 Task: Search one way flight ticket for 5 adults, 1 child, 2 infants in seat and 1 infant on lap in business from Lawton: Lawton-fort Sill Regional Airport to Jackson: Jackson Hole Airport on 5-2-2023. Choice of flights is Royal air maroc. Number of bags: 1 carry on bag. Price is upto 86000. Outbound departure time preference is 10:45.
Action: Mouse moved to (376, 323)
Screenshot: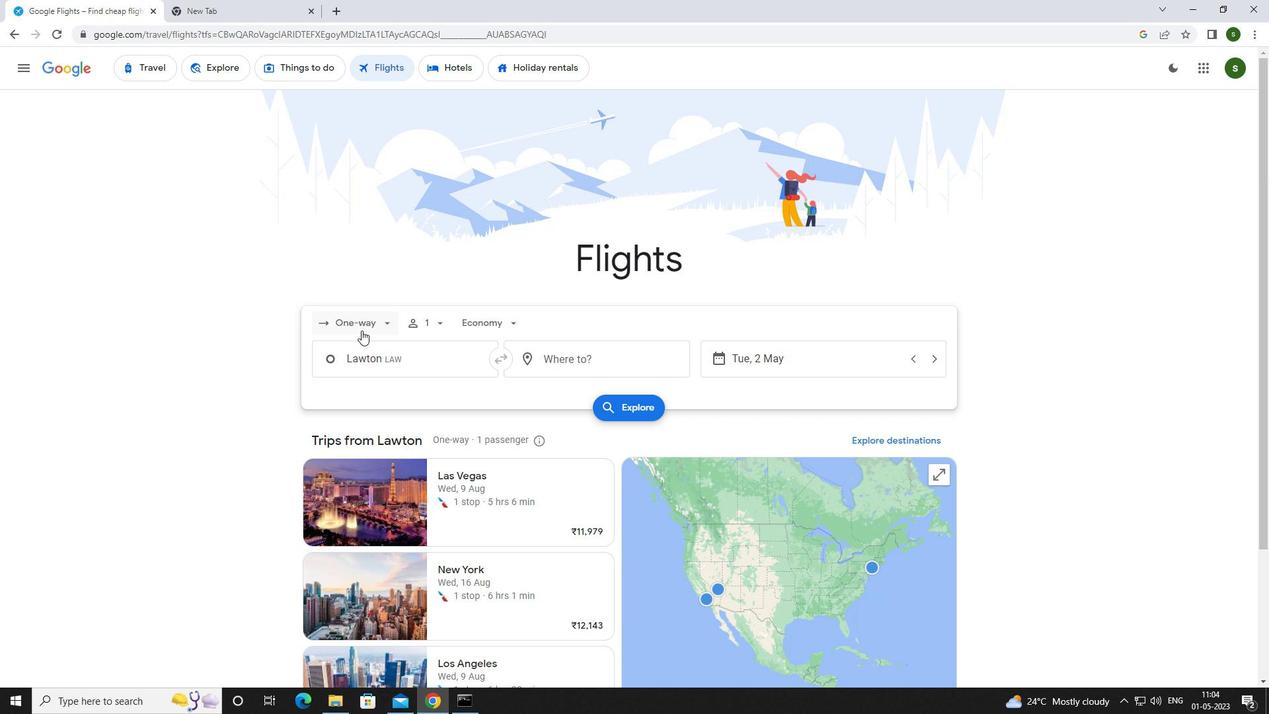 
Action: Mouse pressed left at (376, 323)
Screenshot: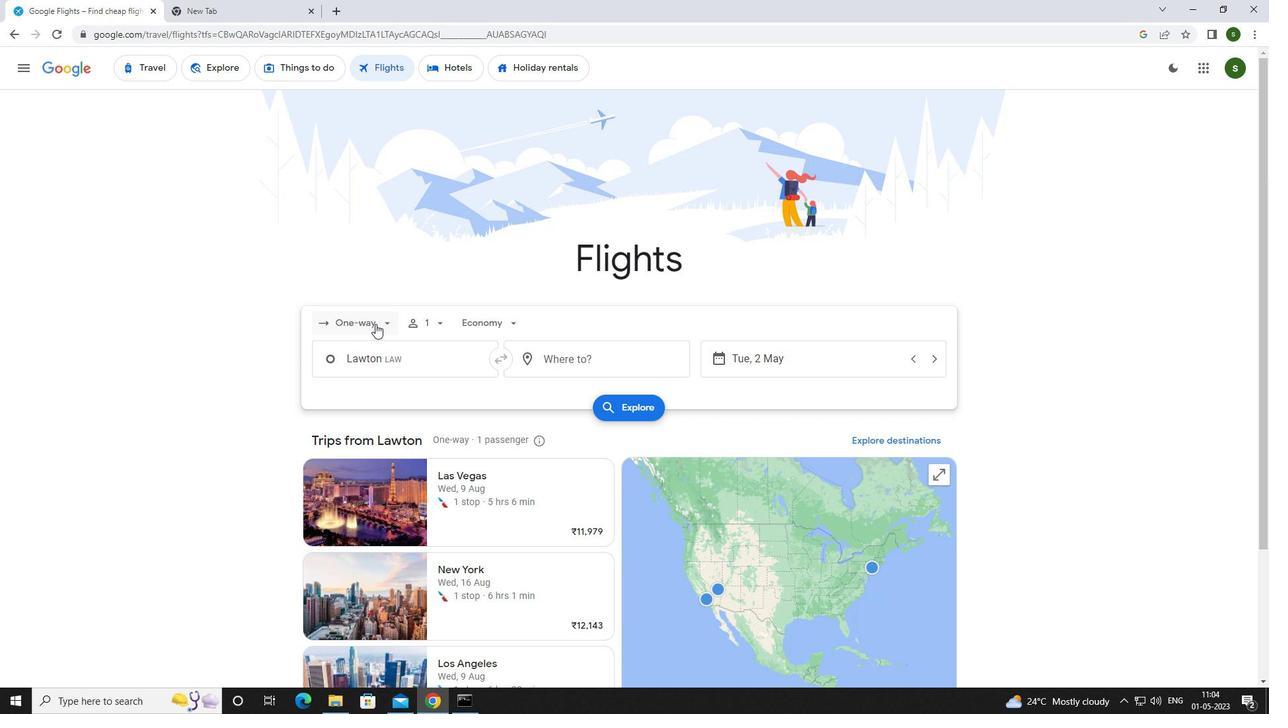 
Action: Mouse moved to (376, 384)
Screenshot: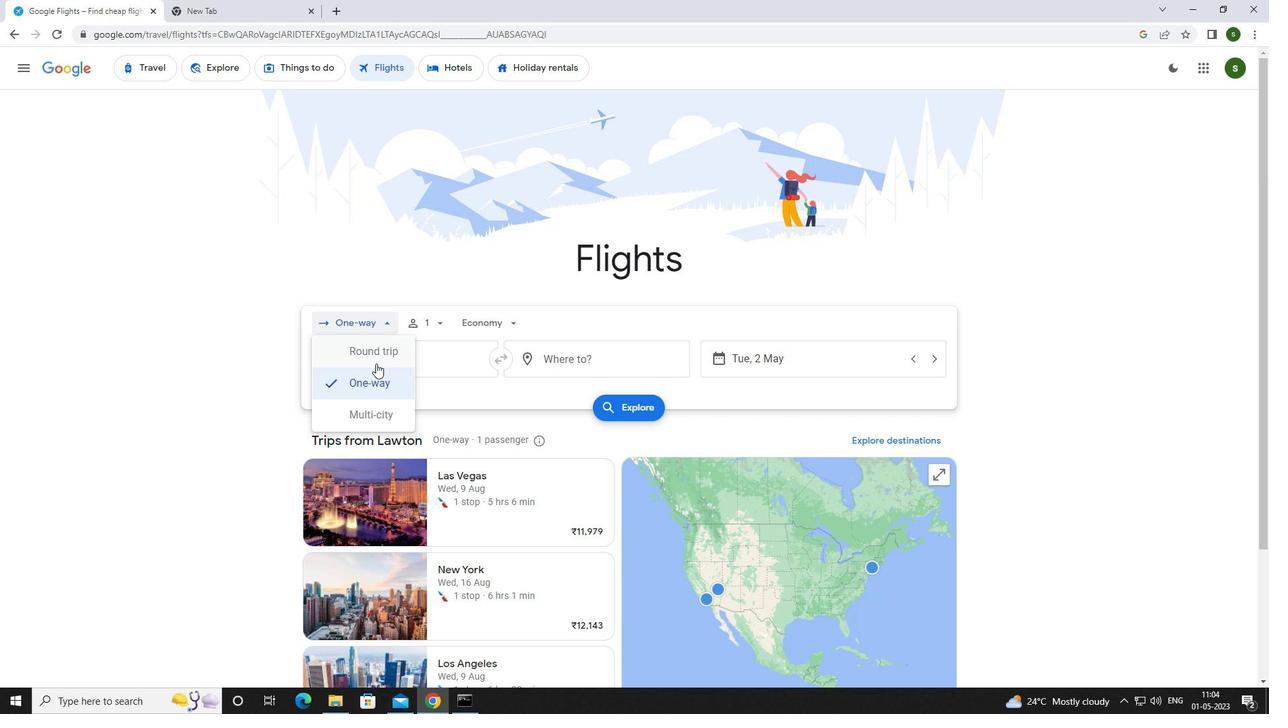 
Action: Mouse pressed left at (376, 384)
Screenshot: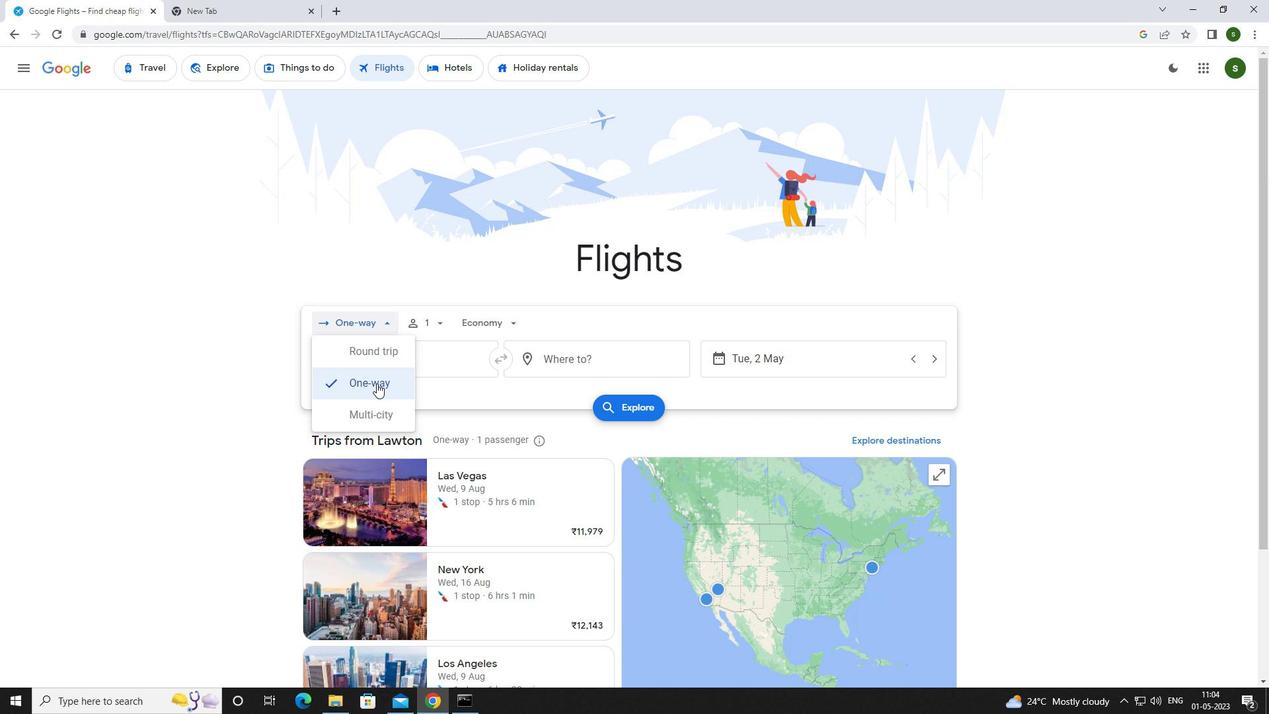 
Action: Mouse moved to (439, 326)
Screenshot: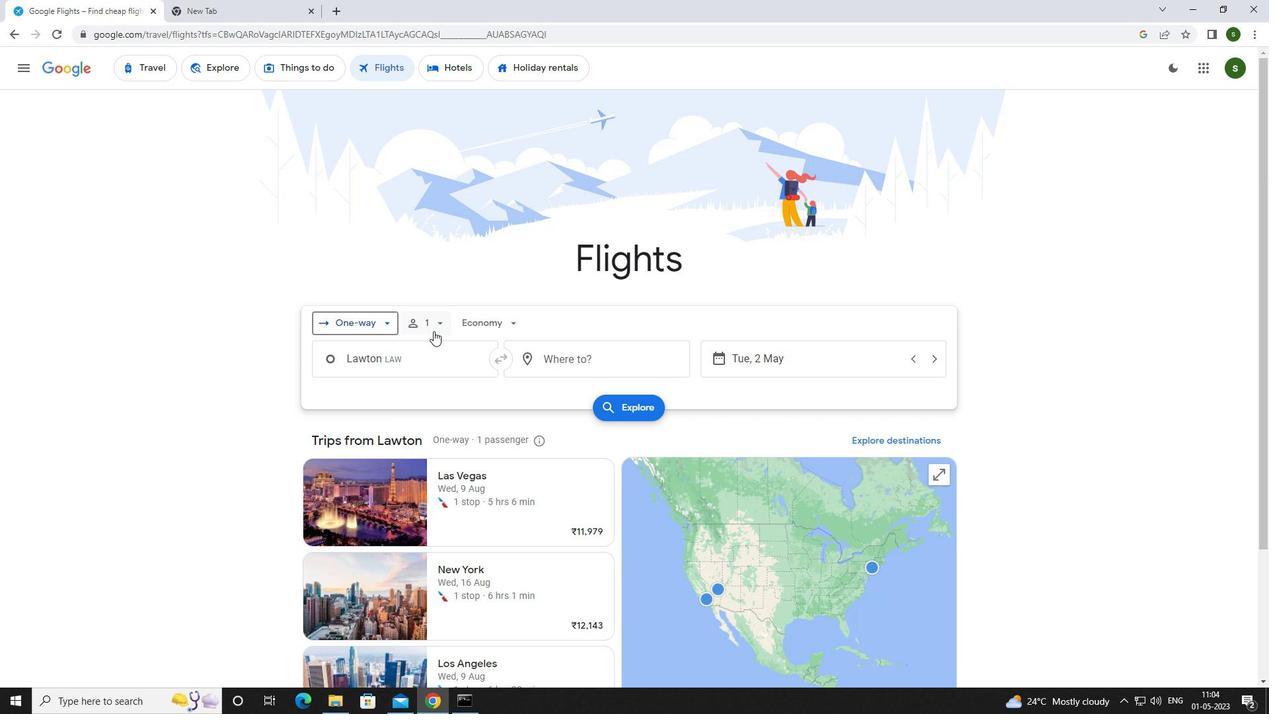 
Action: Mouse pressed left at (439, 326)
Screenshot: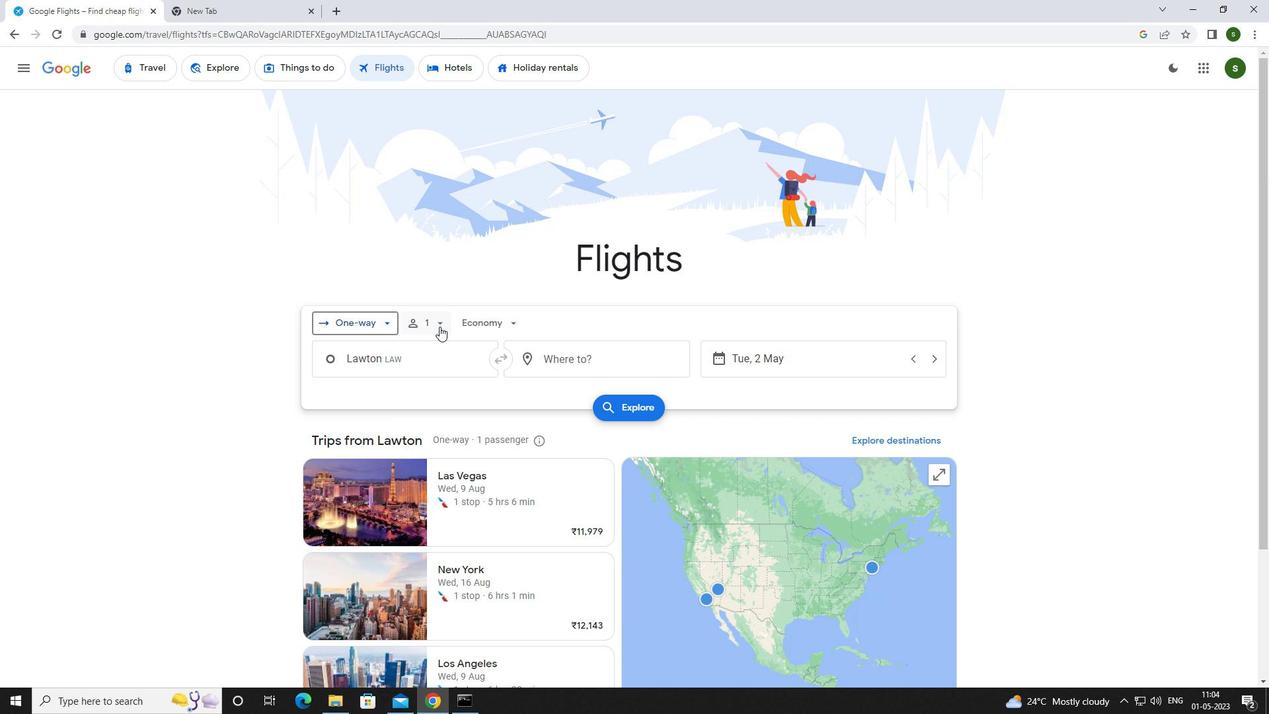 
Action: Mouse moved to (542, 351)
Screenshot: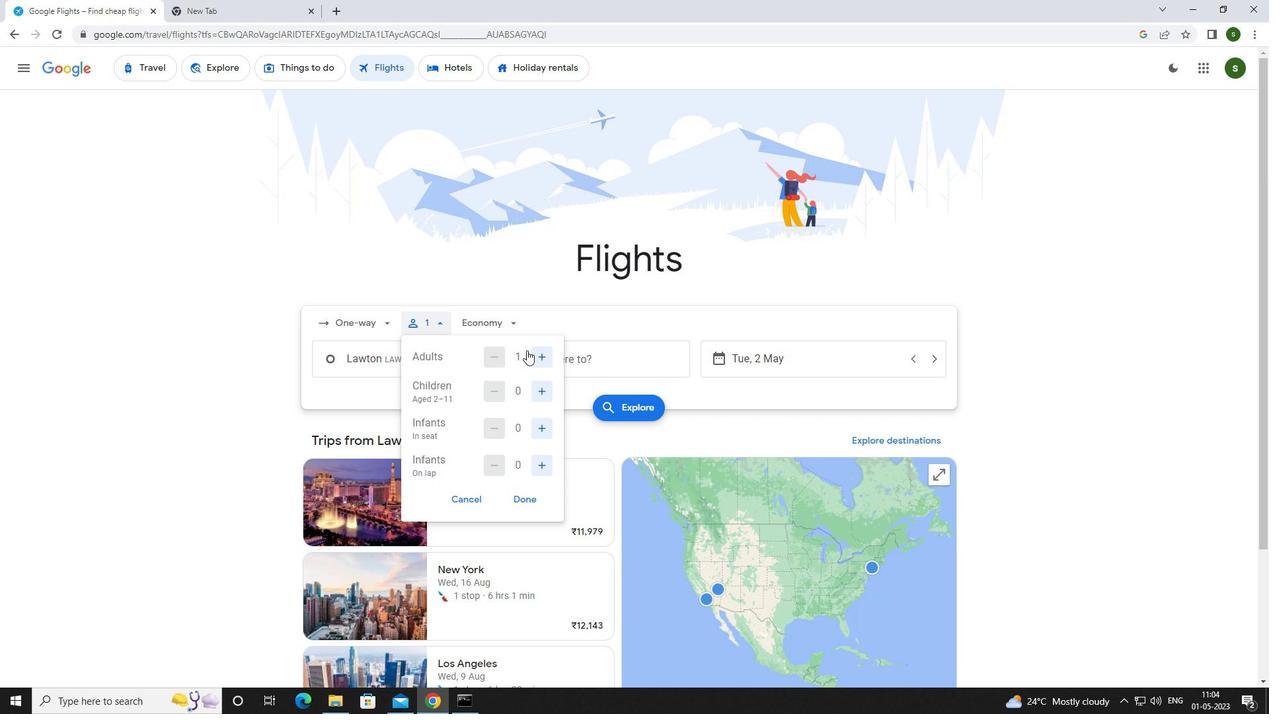 
Action: Mouse pressed left at (542, 351)
Screenshot: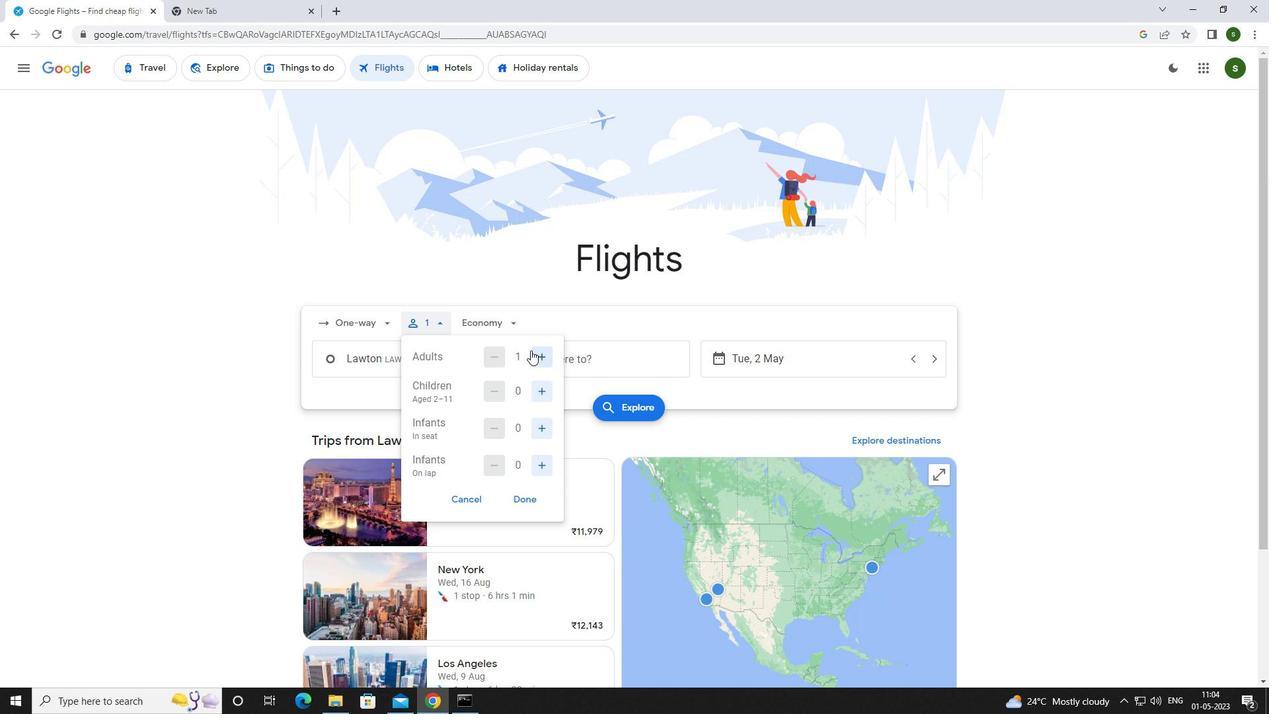 
Action: Mouse pressed left at (542, 351)
Screenshot: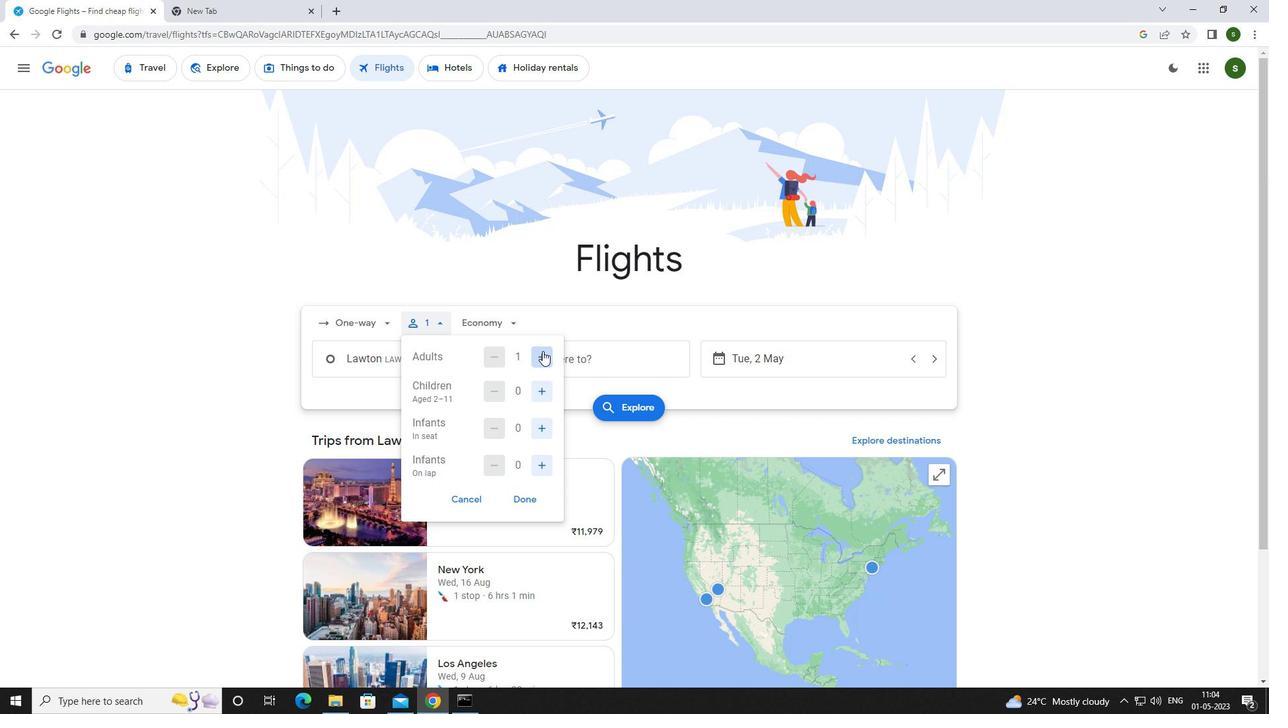 
Action: Mouse pressed left at (542, 351)
Screenshot: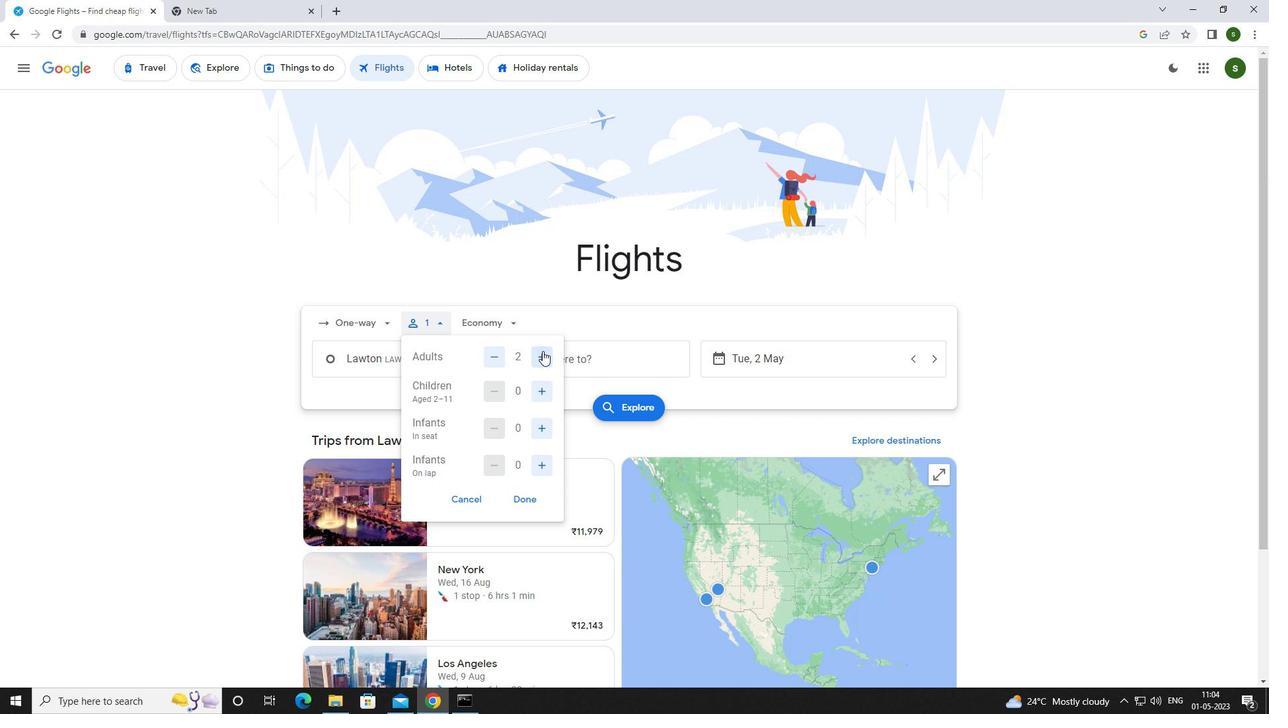 
Action: Mouse pressed left at (542, 351)
Screenshot: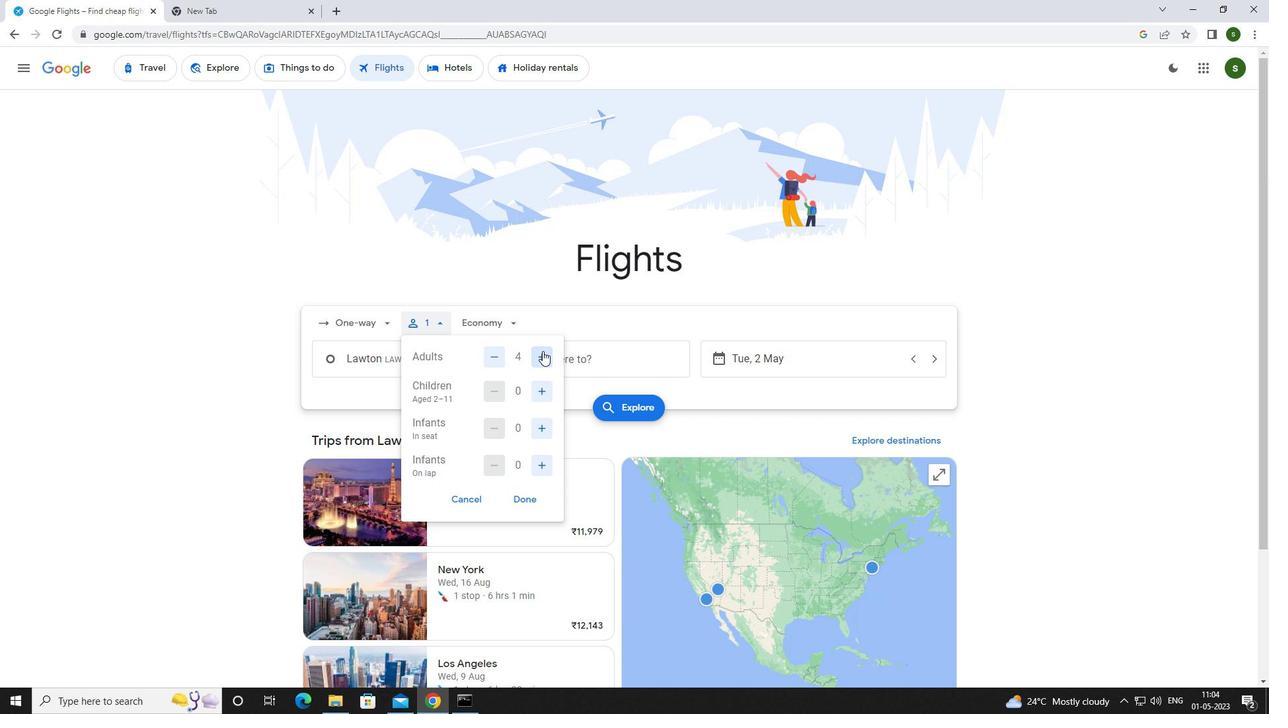 
Action: Mouse moved to (541, 387)
Screenshot: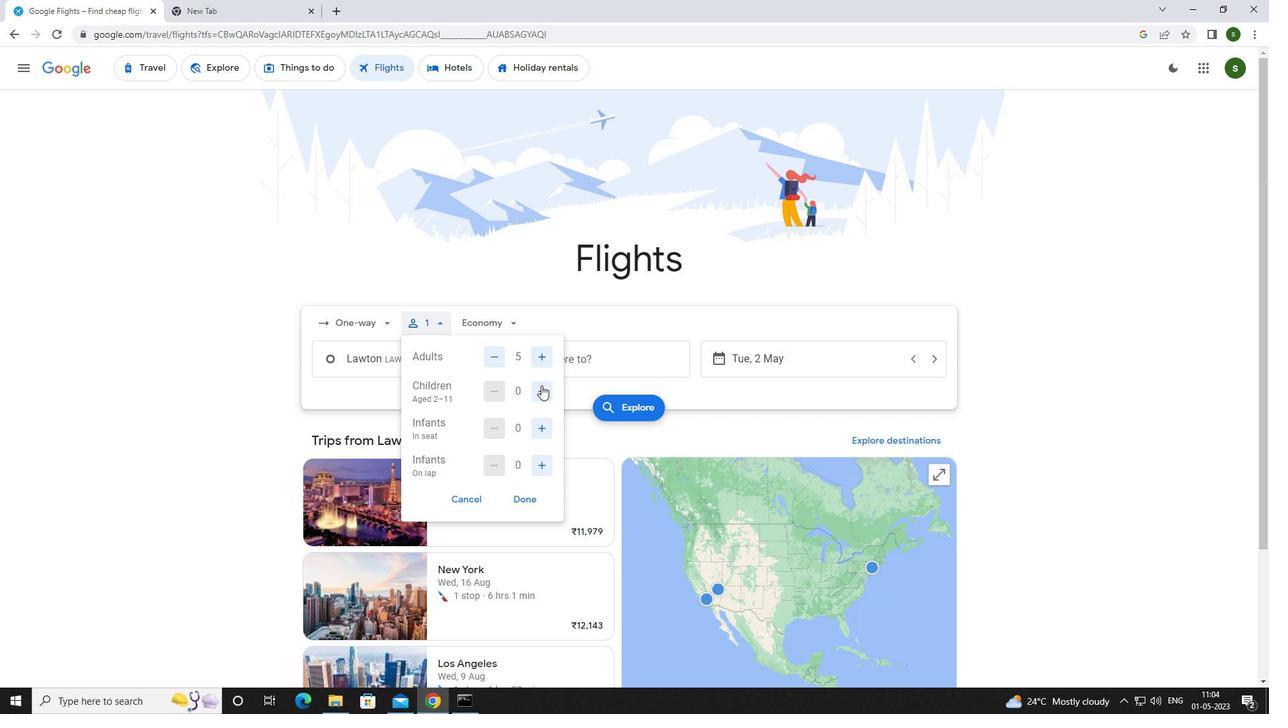 
Action: Mouse pressed left at (541, 387)
Screenshot: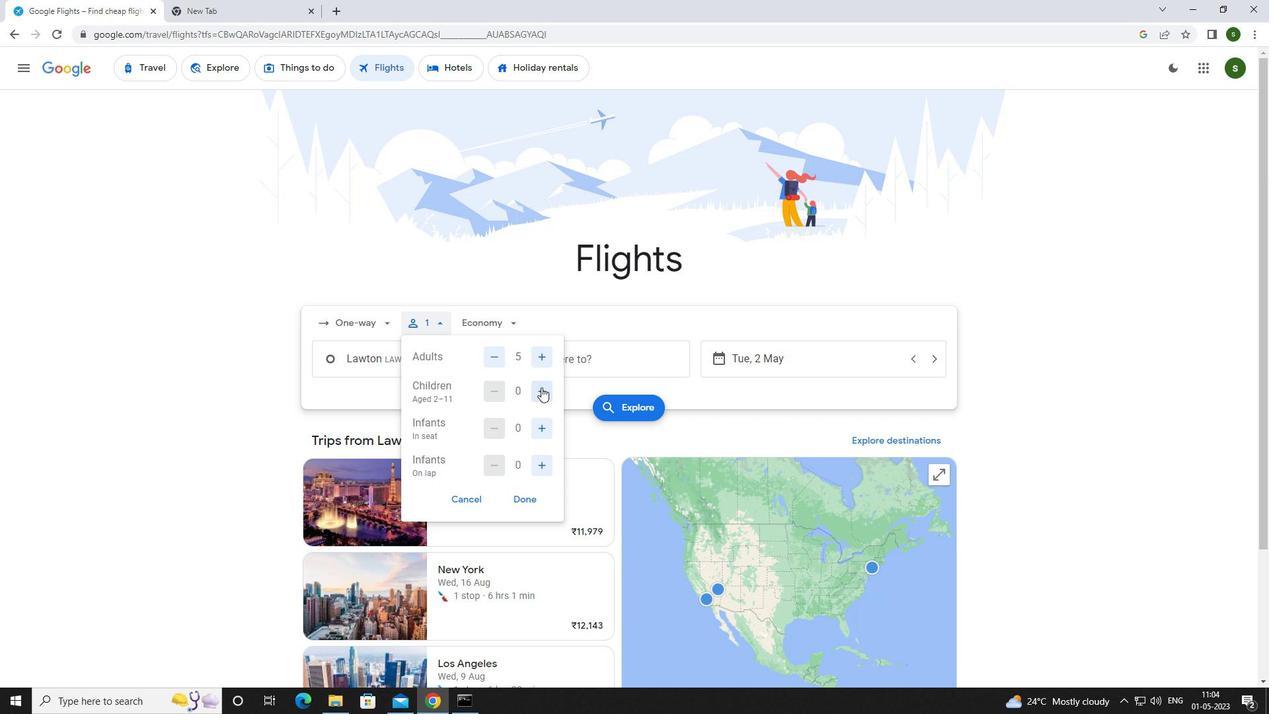 
Action: Mouse moved to (538, 433)
Screenshot: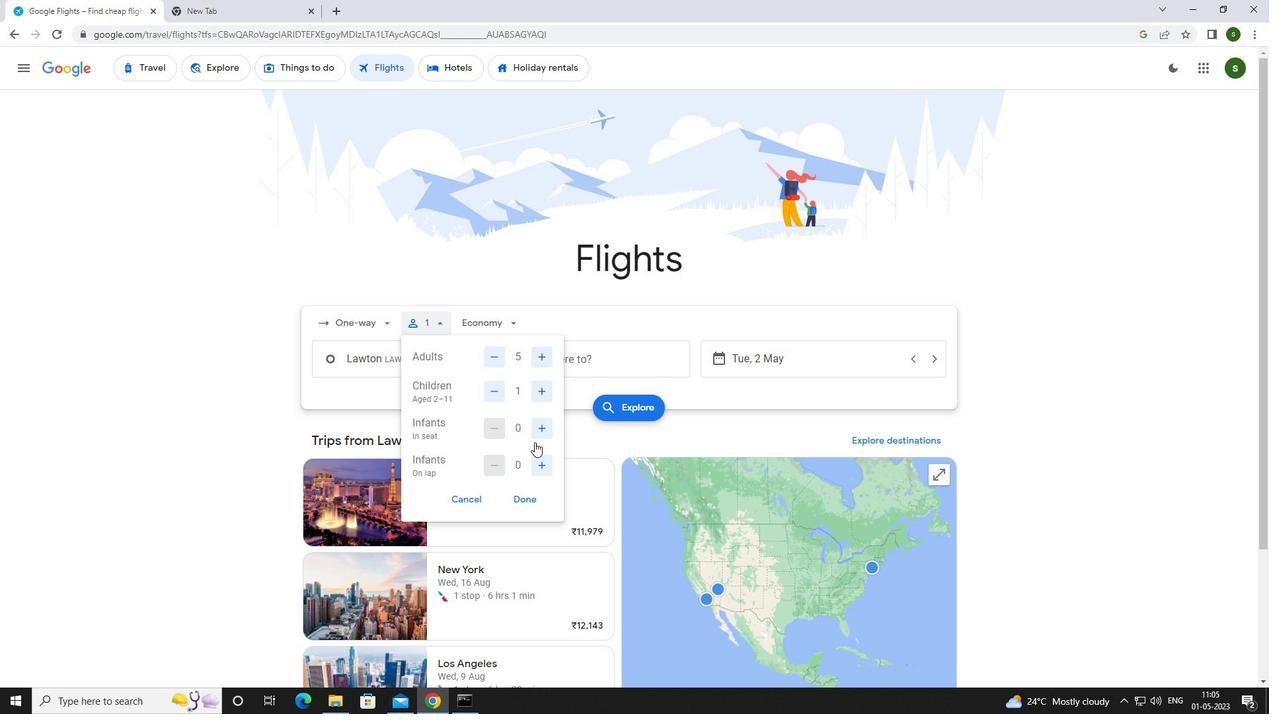 
Action: Mouse pressed left at (538, 433)
Screenshot: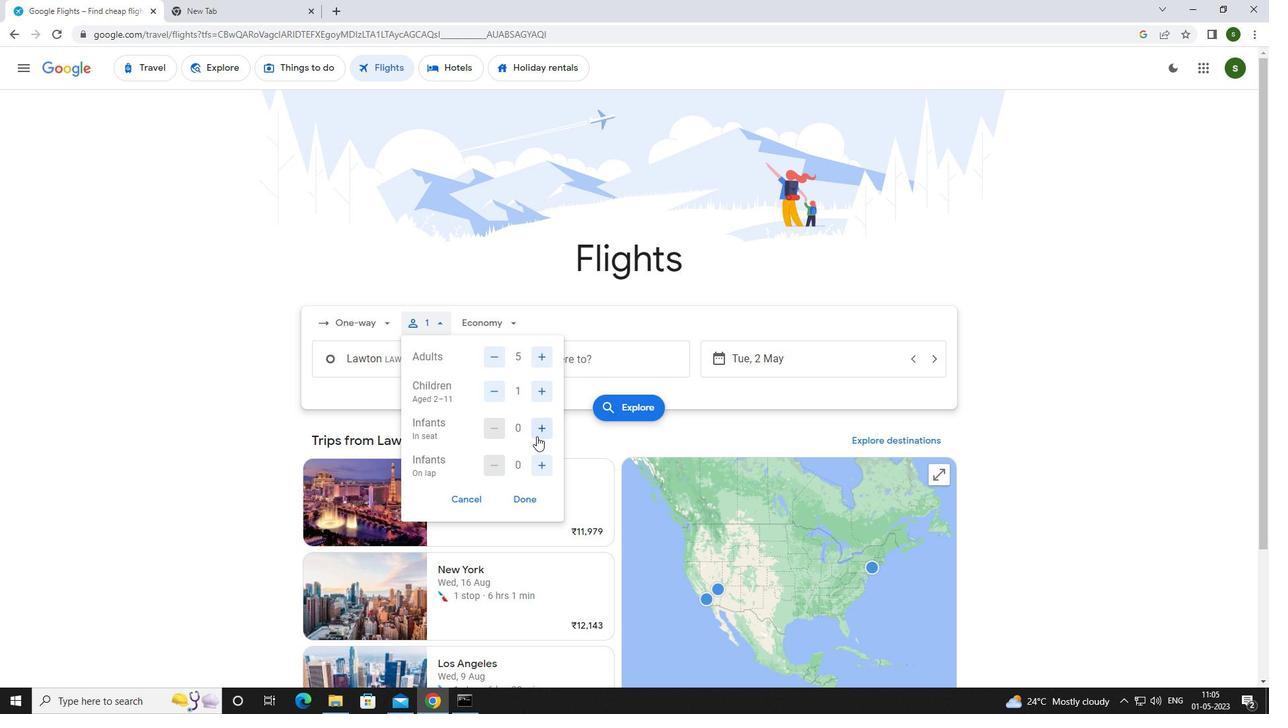 
Action: Mouse pressed left at (538, 433)
Screenshot: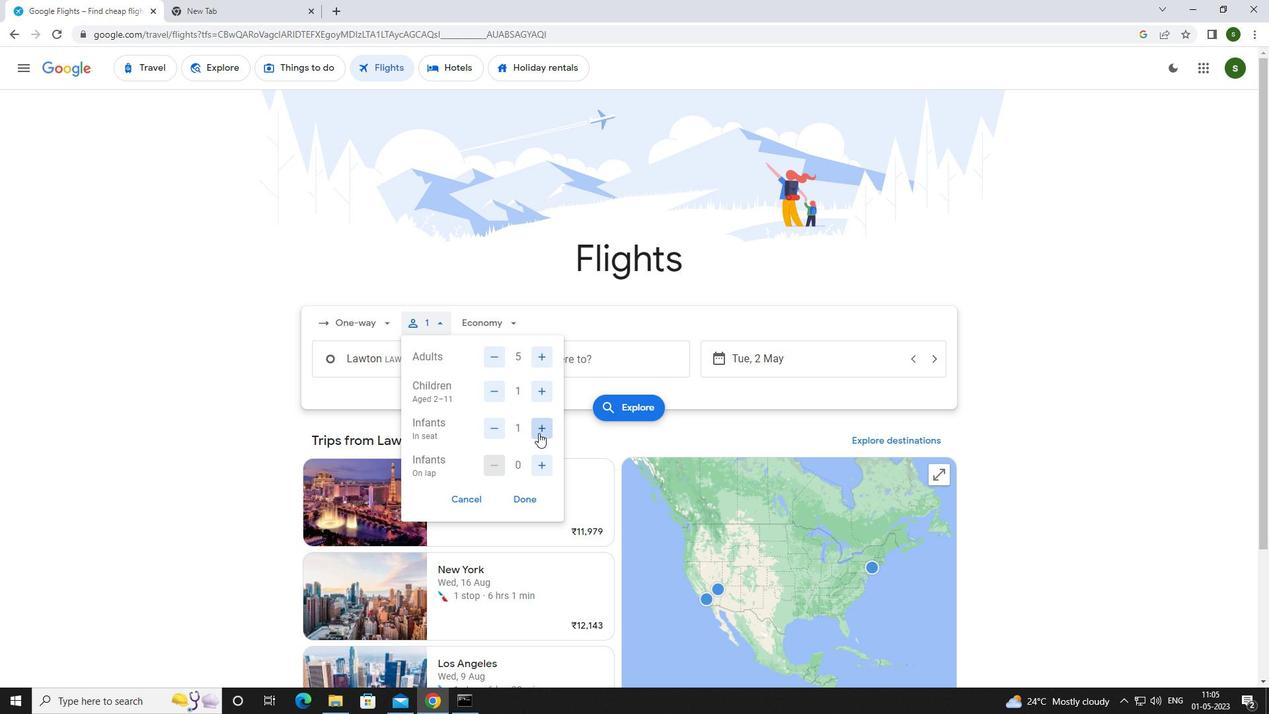 
Action: Mouse moved to (546, 470)
Screenshot: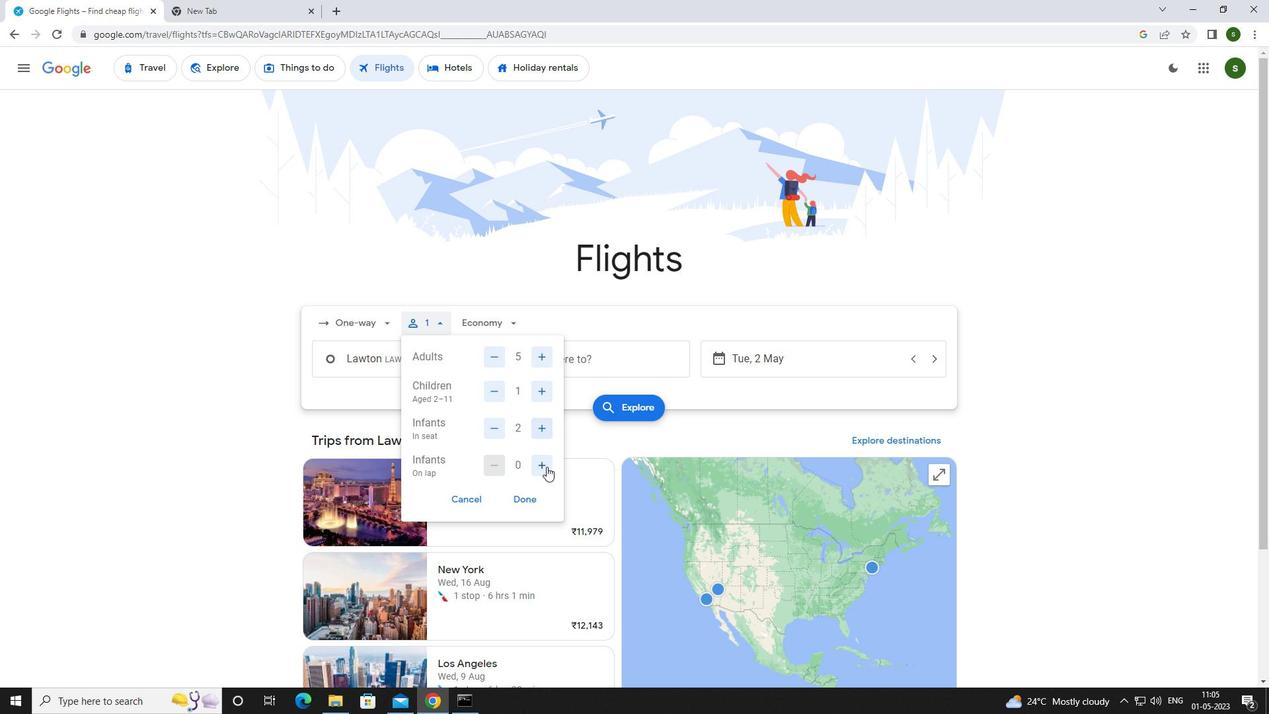 
Action: Mouse pressed left at (546, 470)
Screenshot: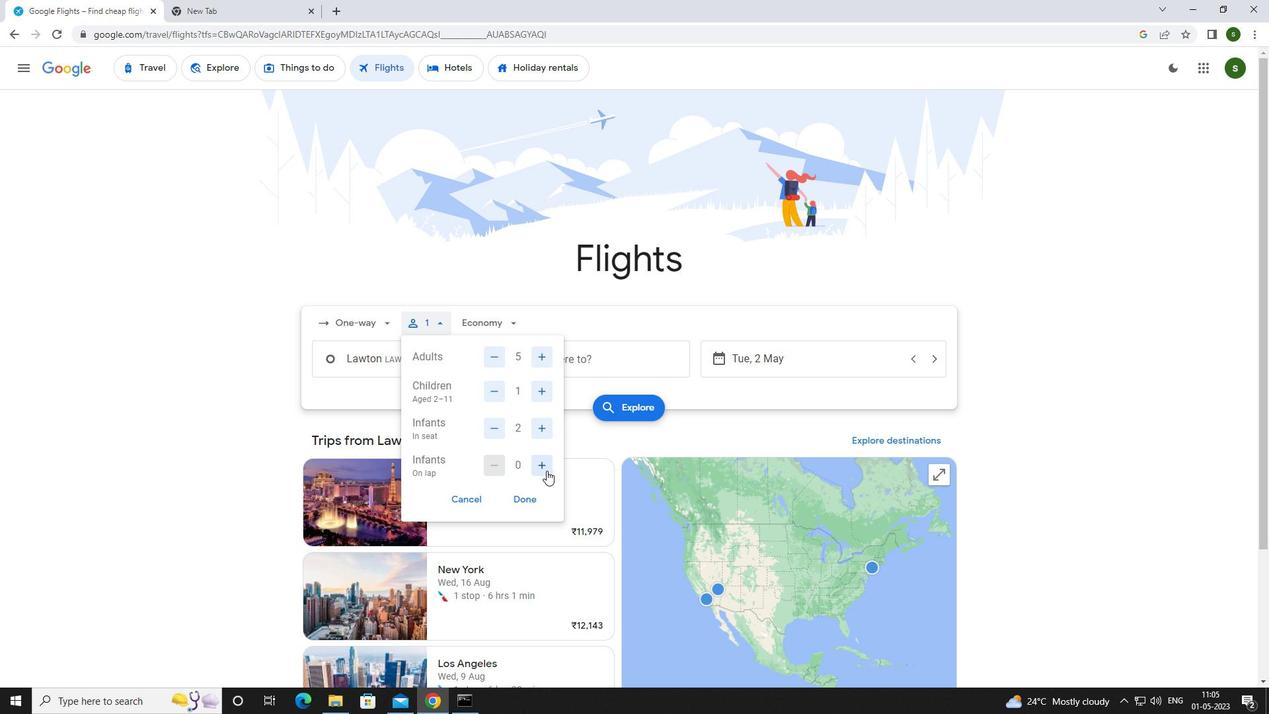 
Action: Mouse moved to (485, 322)
Screenshot: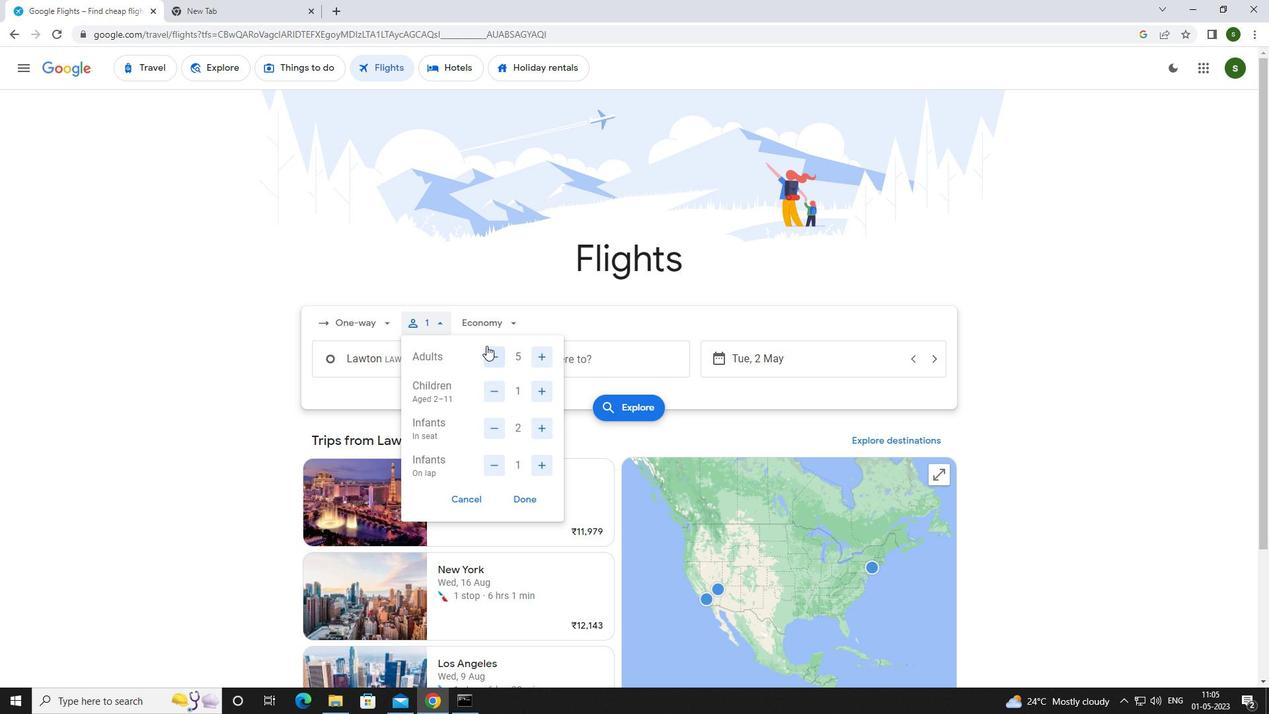 
Action: Mouse pressed left at (485, 322)
Screenshot: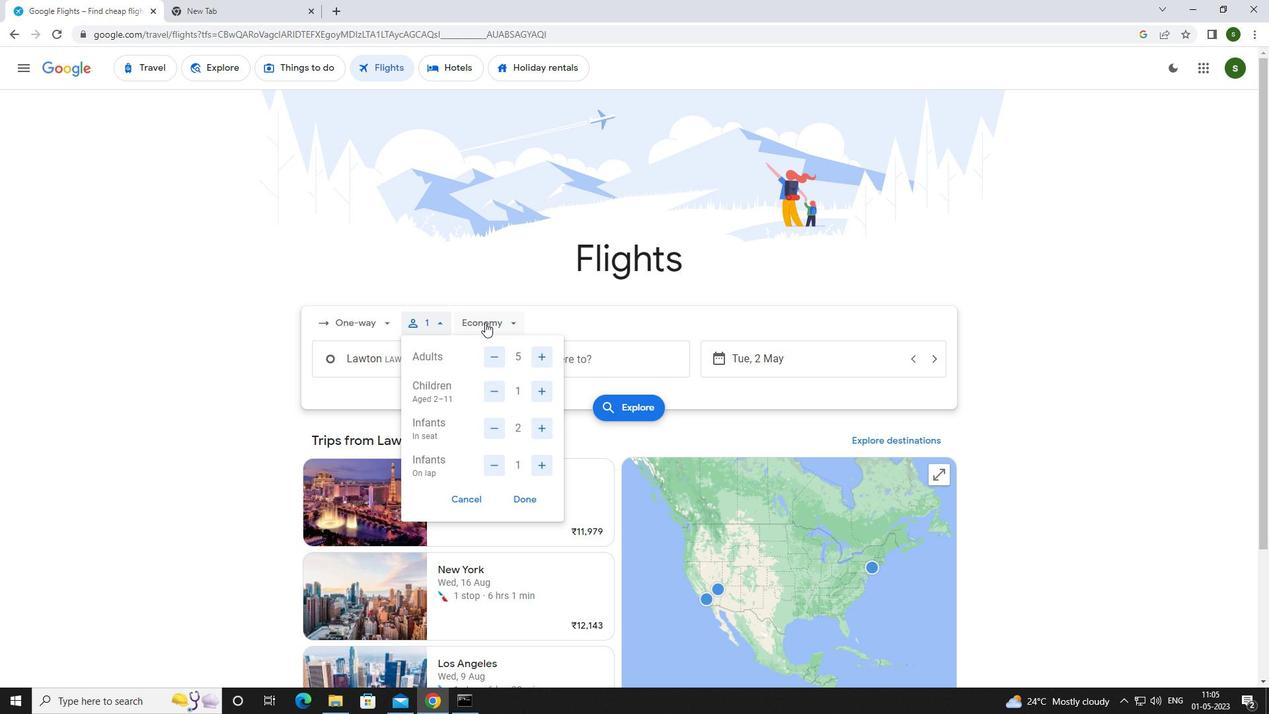
Action: Mouse moved to (515, 413)
Screenshot: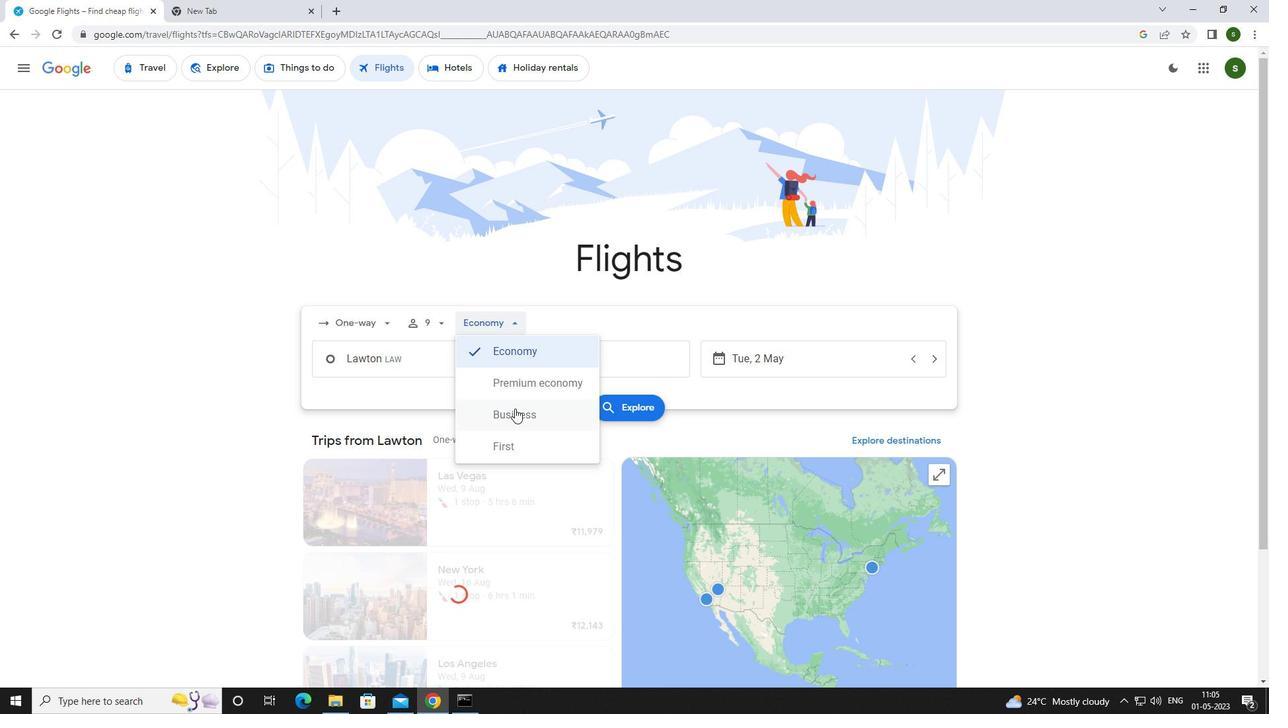 
Action: Mouse pressed left at (515, 413)
Screenshot: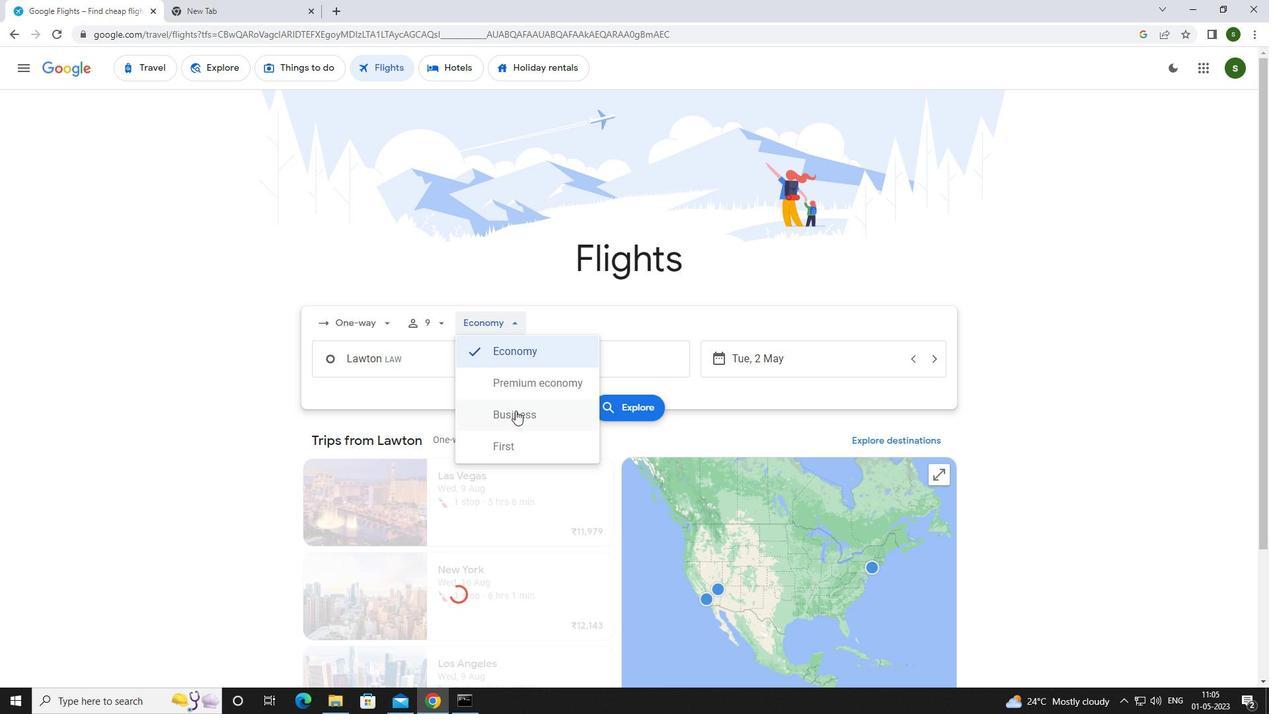 
Action: Mouse moved to (446, 365)
Screenshot: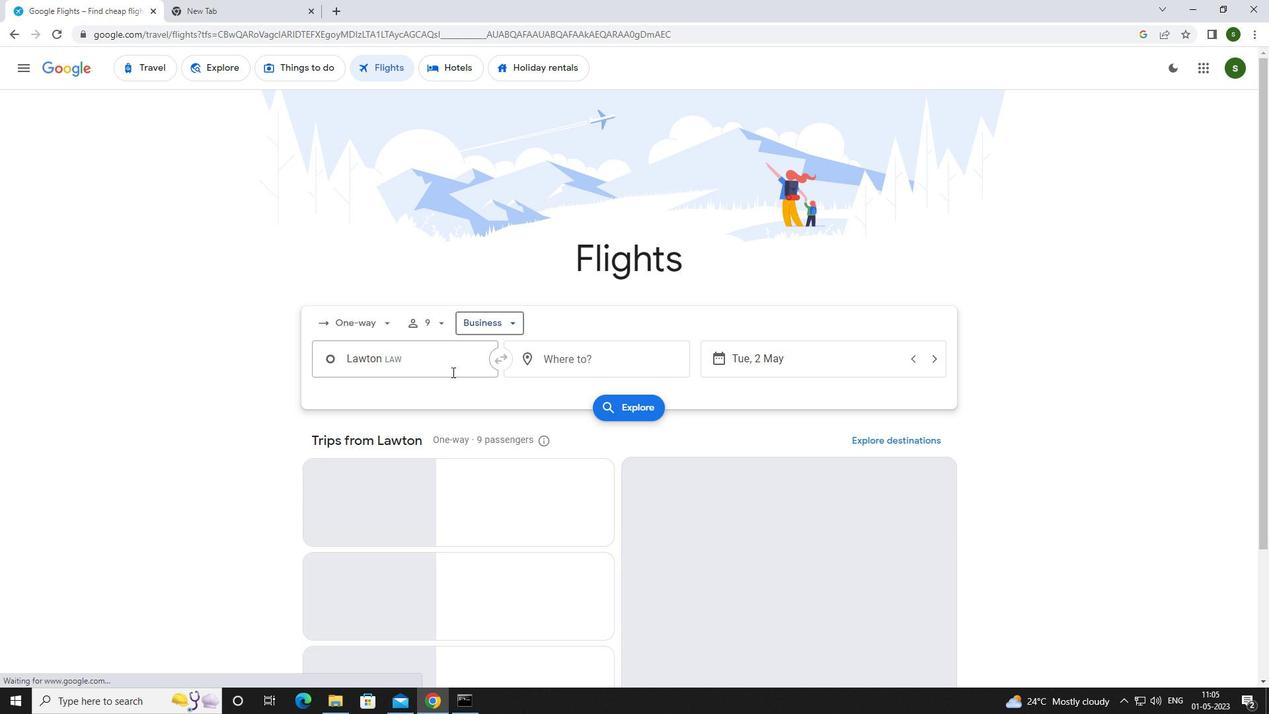 
Action: Mouse pressed left at (446, 365)
Screenshot: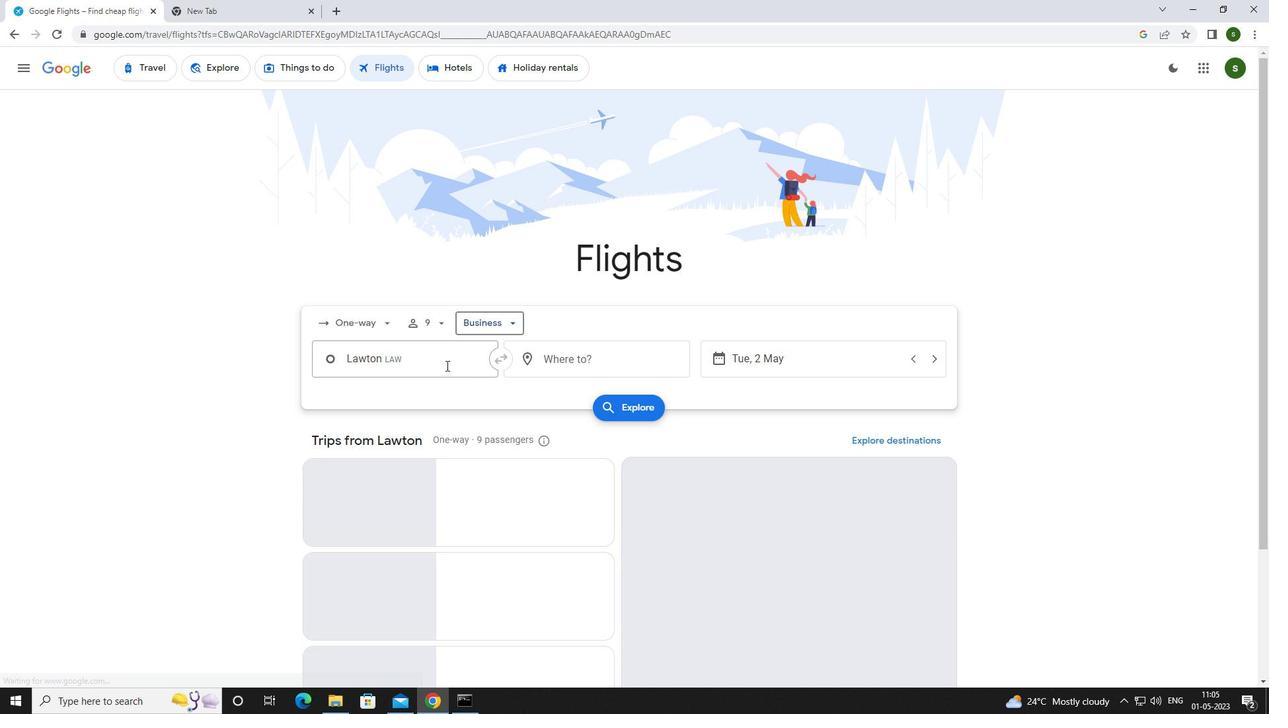 
Action: Mouse moved to (445, 365)
Screenshot: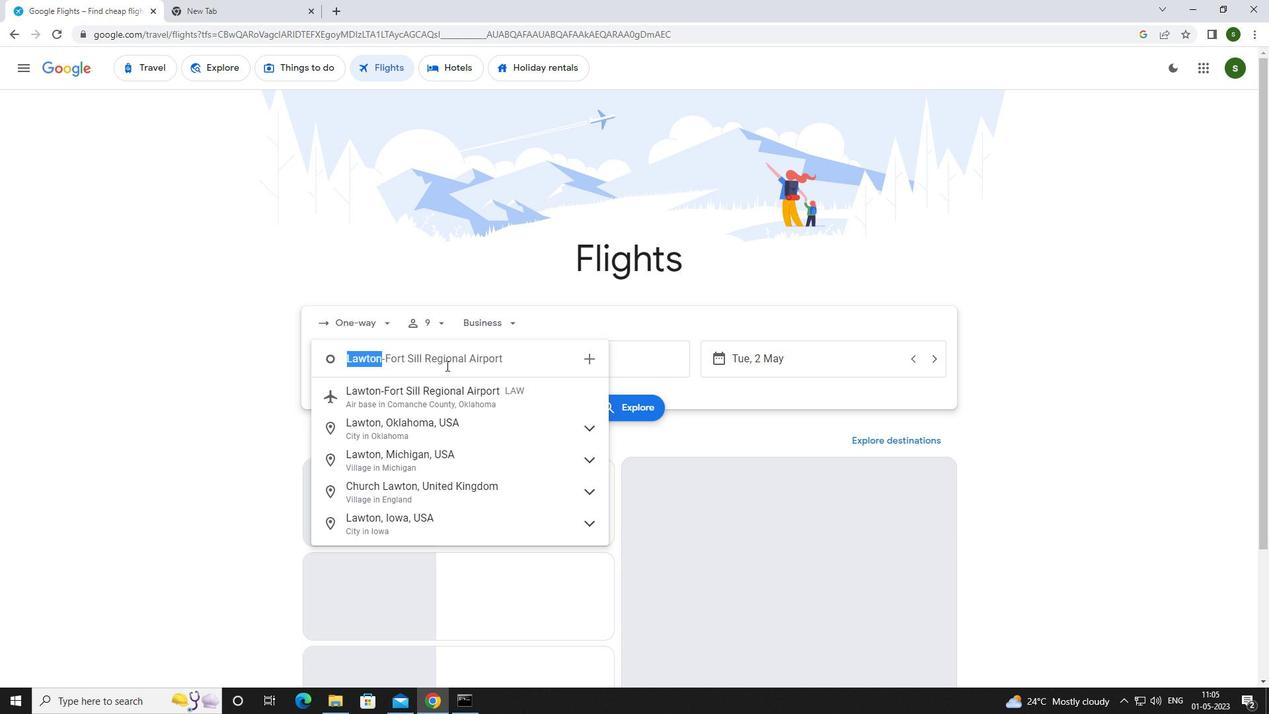 
Action: Key pressed k<Key.backspace>l<Key.caps_lock>awton
Screenshot: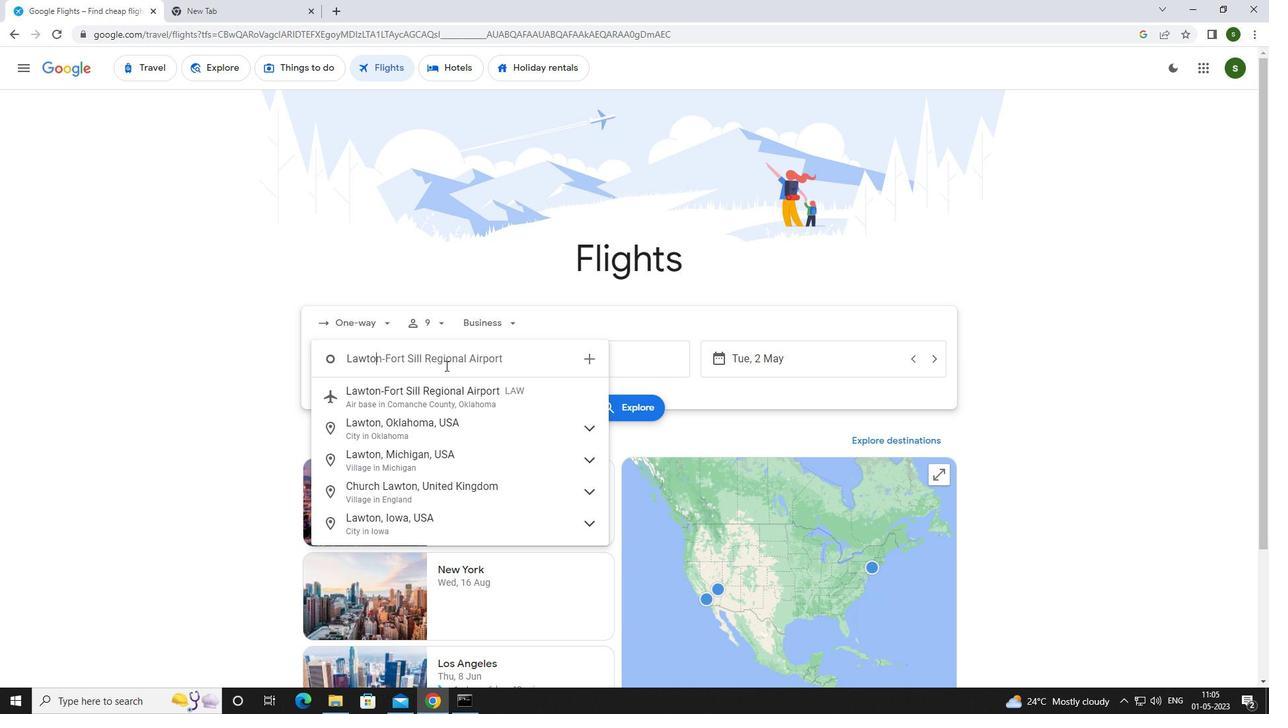 
Action: Mouse moved to (443, 399)
Screenshot: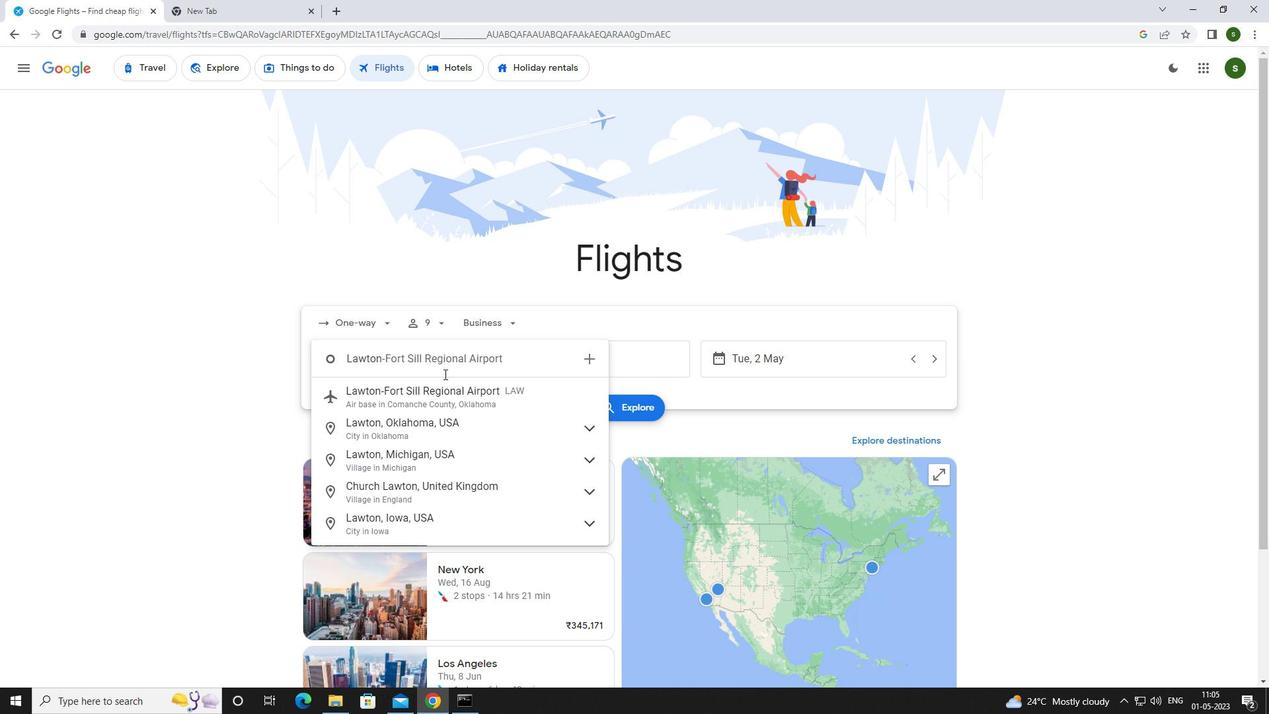 
Action: Mouse pressed left at (443, 399)
Screenshot: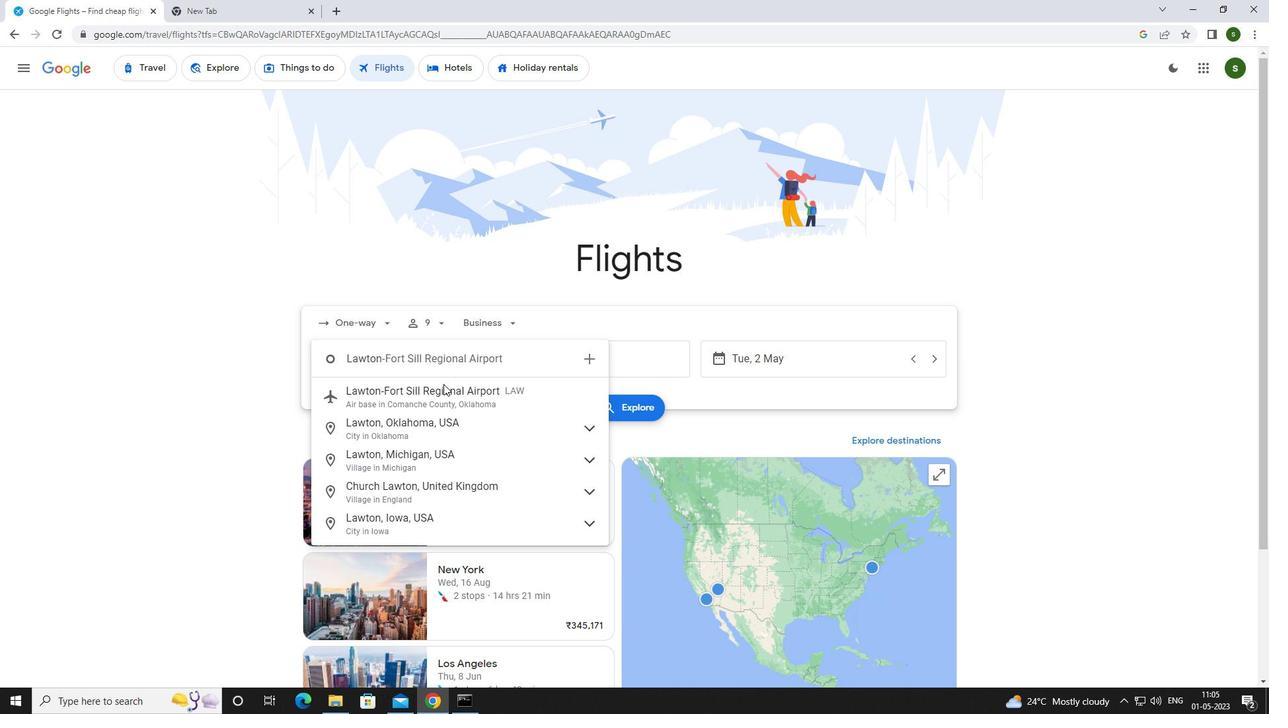 
Action: Mouse moved to (564, 365)
Screenshot: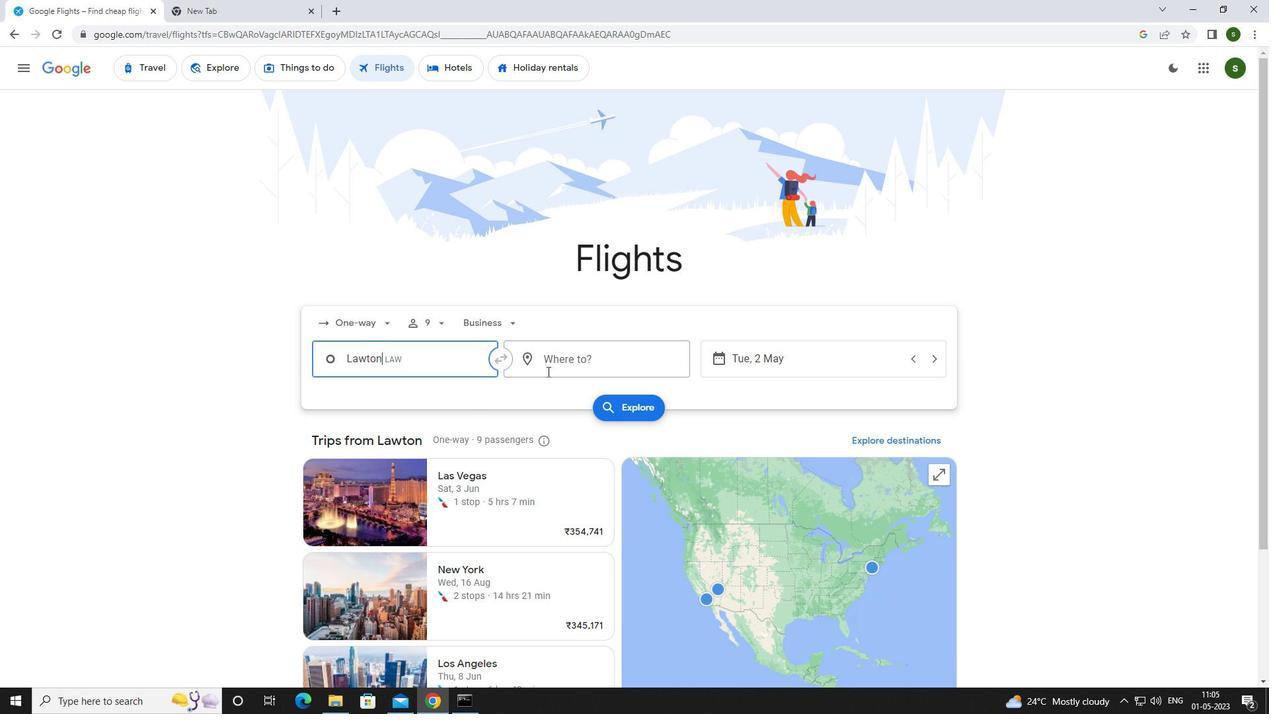 
Action: Mouse pressed left at (564, 365)
Screenshot: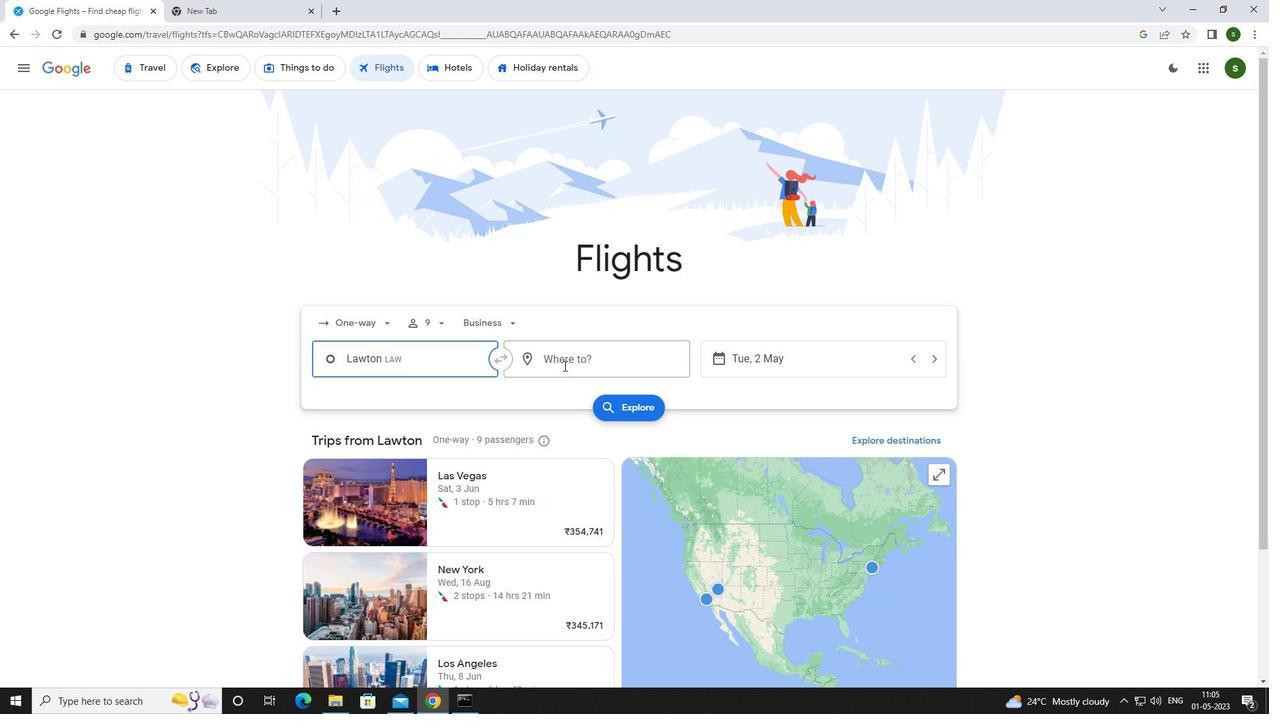 
Action: Mouse moved to (452, 395)
Screenshot: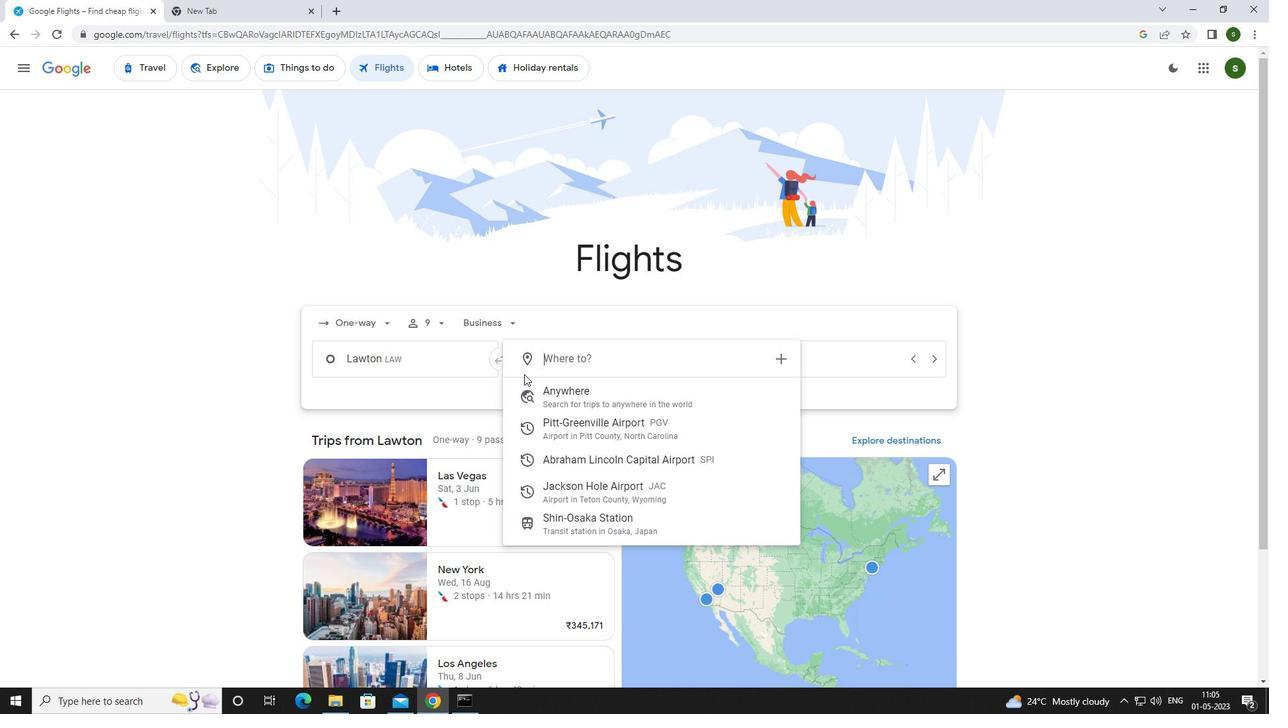 
Action: Key pressed <Key.caps_lock>j<Key.caps_lock>ackson<Key.space><Key.caps_lock>h<Key.caps_lock>o
Screenshot: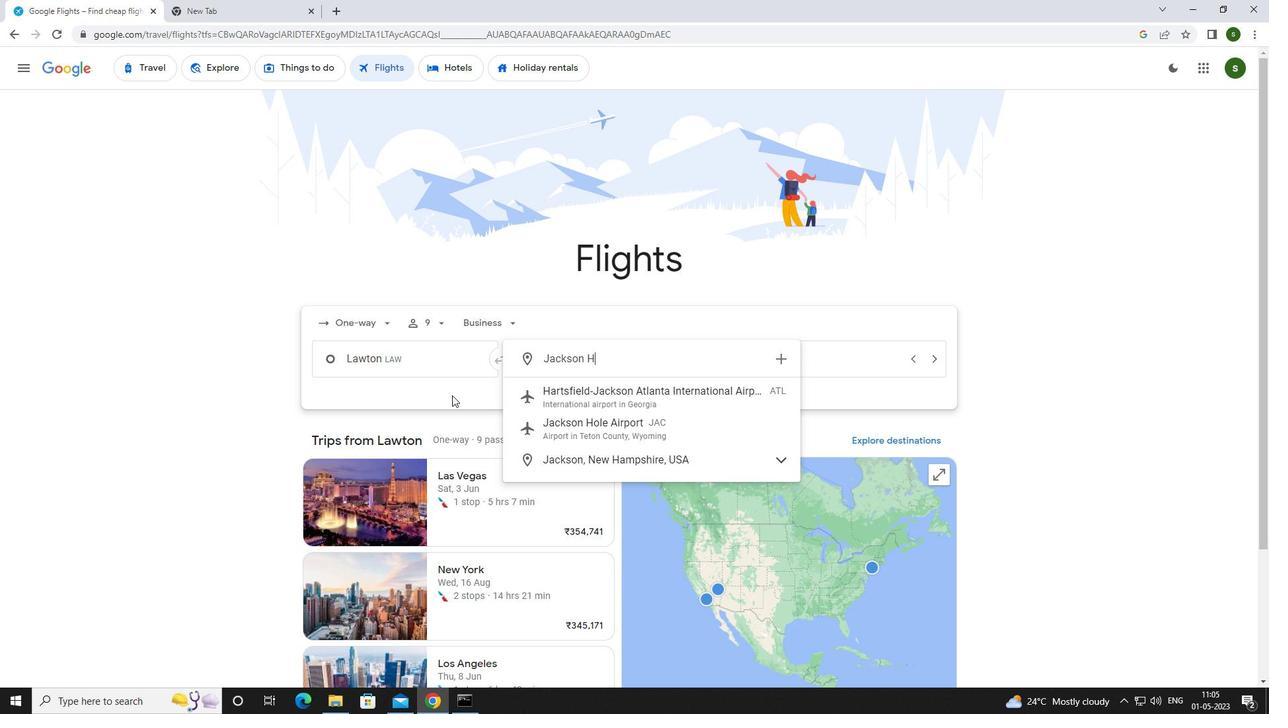 
Action: Mouse moved to (545, 395)
Screenshot: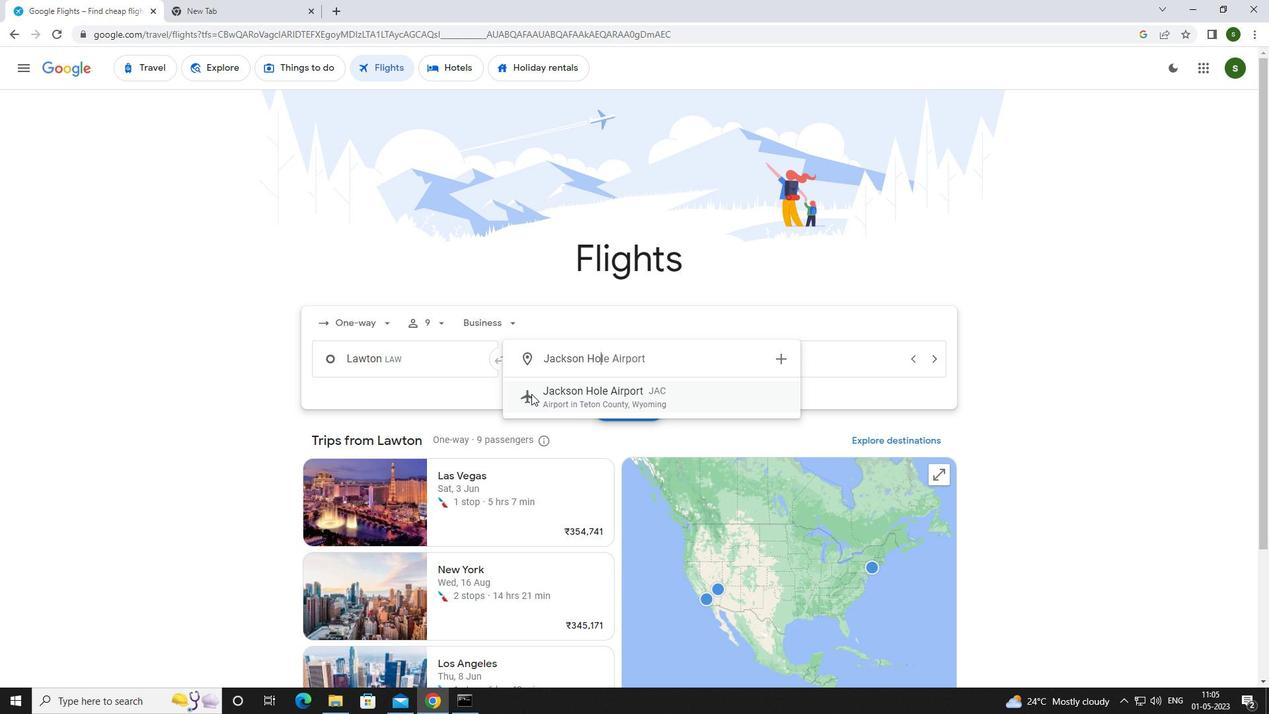 
Action: Mouse pressed left at (545, 395)
Screenshot: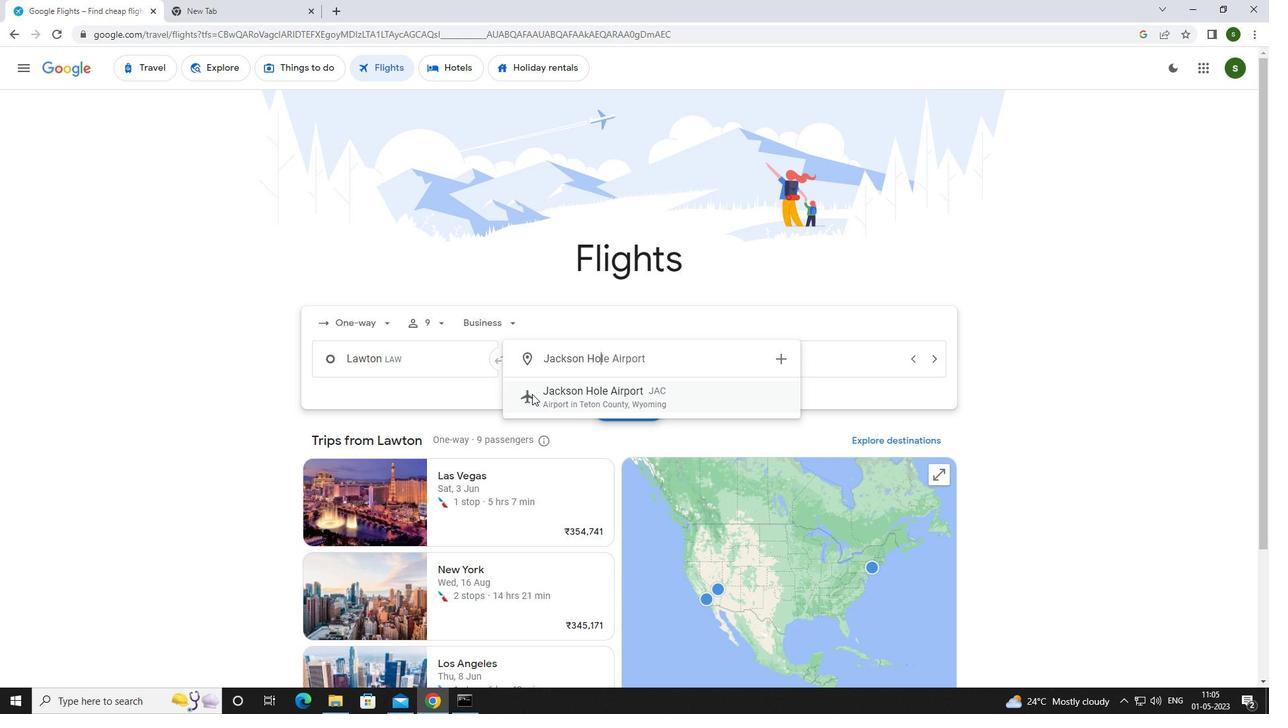 
Action: Mouse moved to (797, 360)
Screenshot: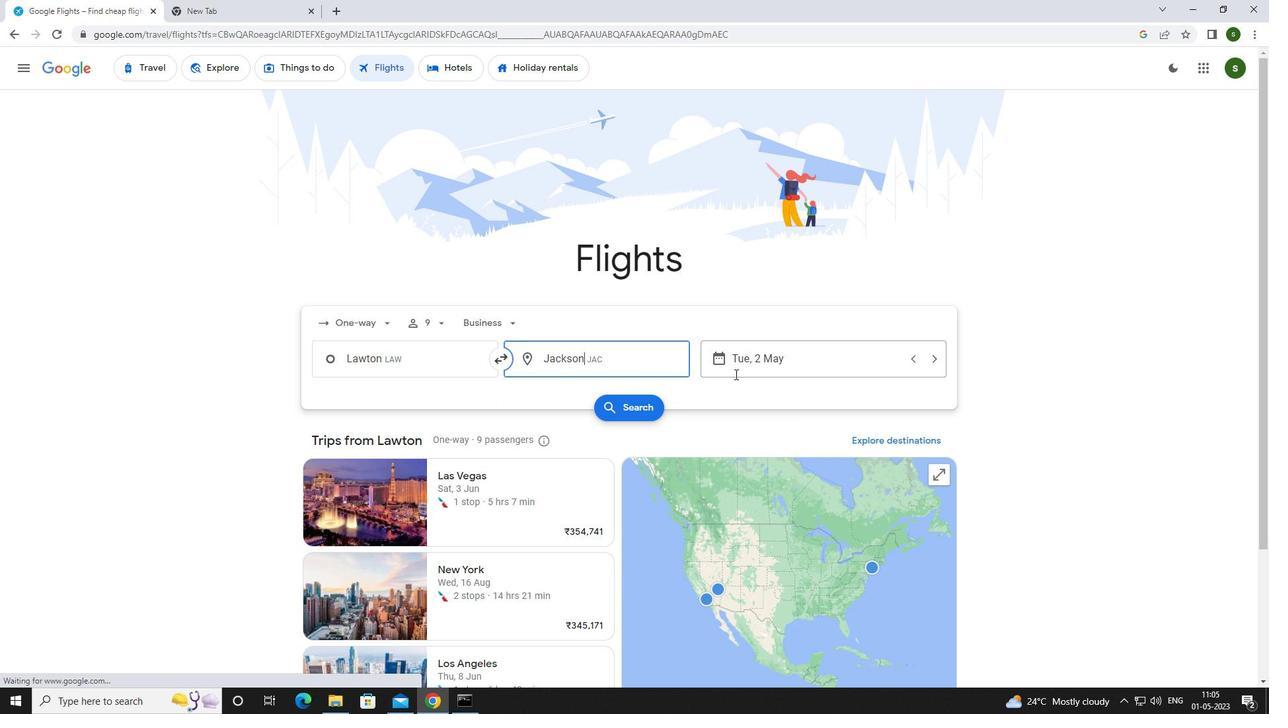 
Action: Mouse pressed left at (797, 360)
Screenshot: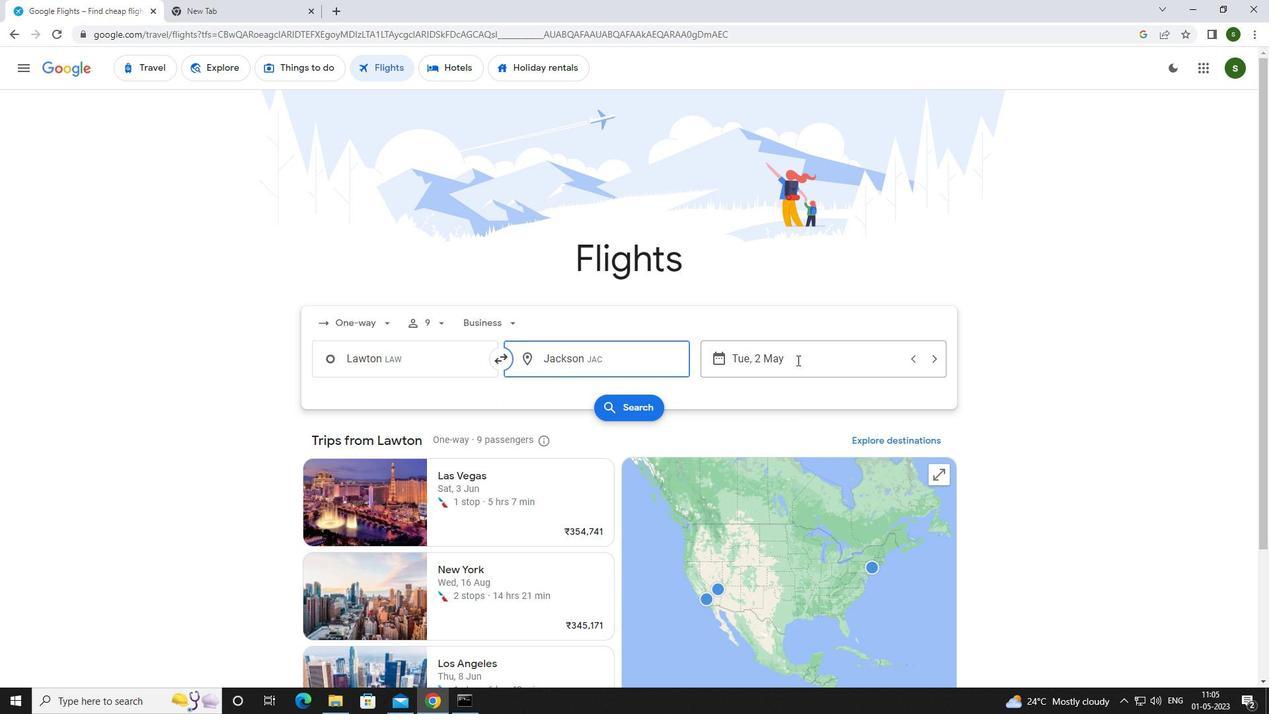 
Action: Mouse moved to (528, 450)
Screenshot: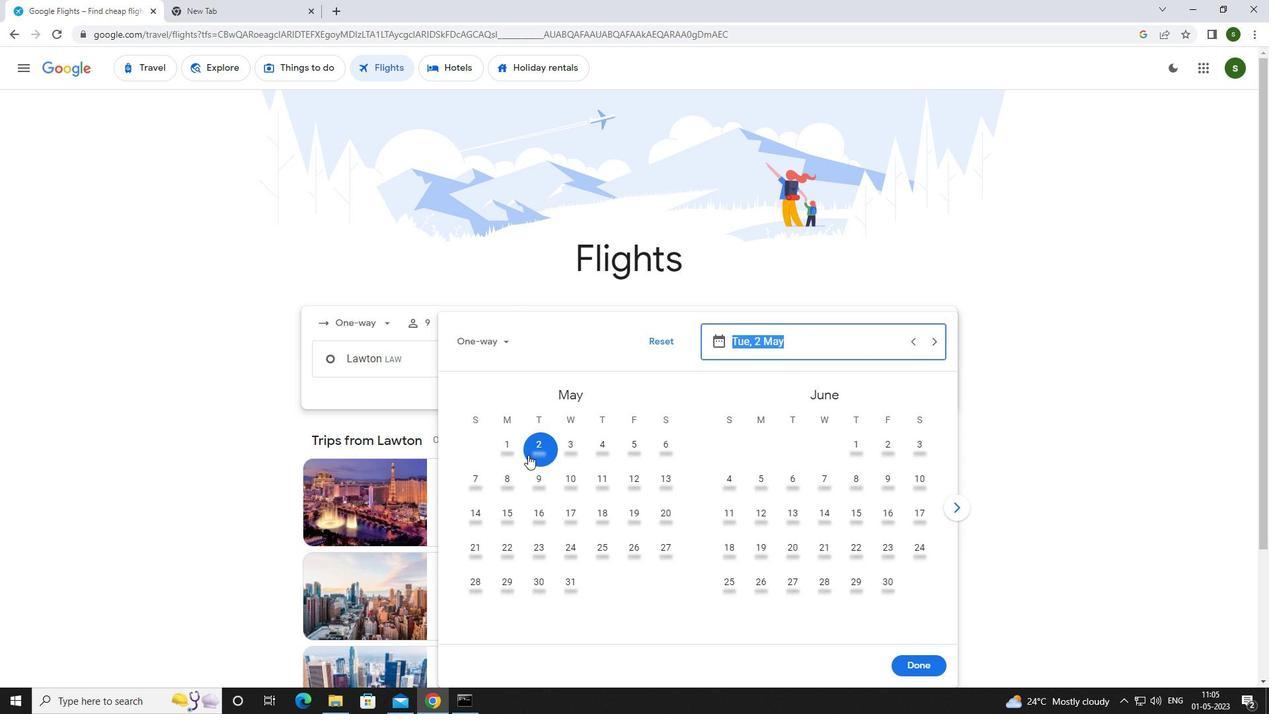 
Action: Mouse pressed left at (528, 450)
Screenshot: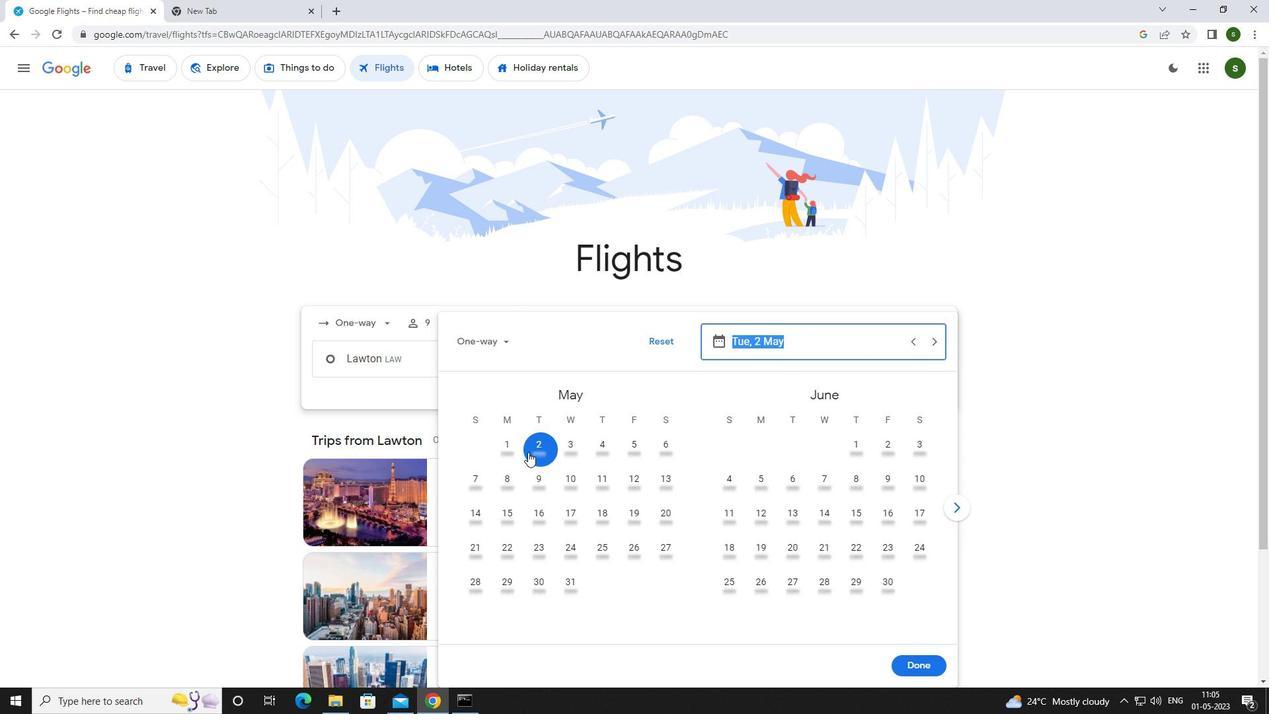 
Action: Mouse moved to (933, 675)
Screenshot: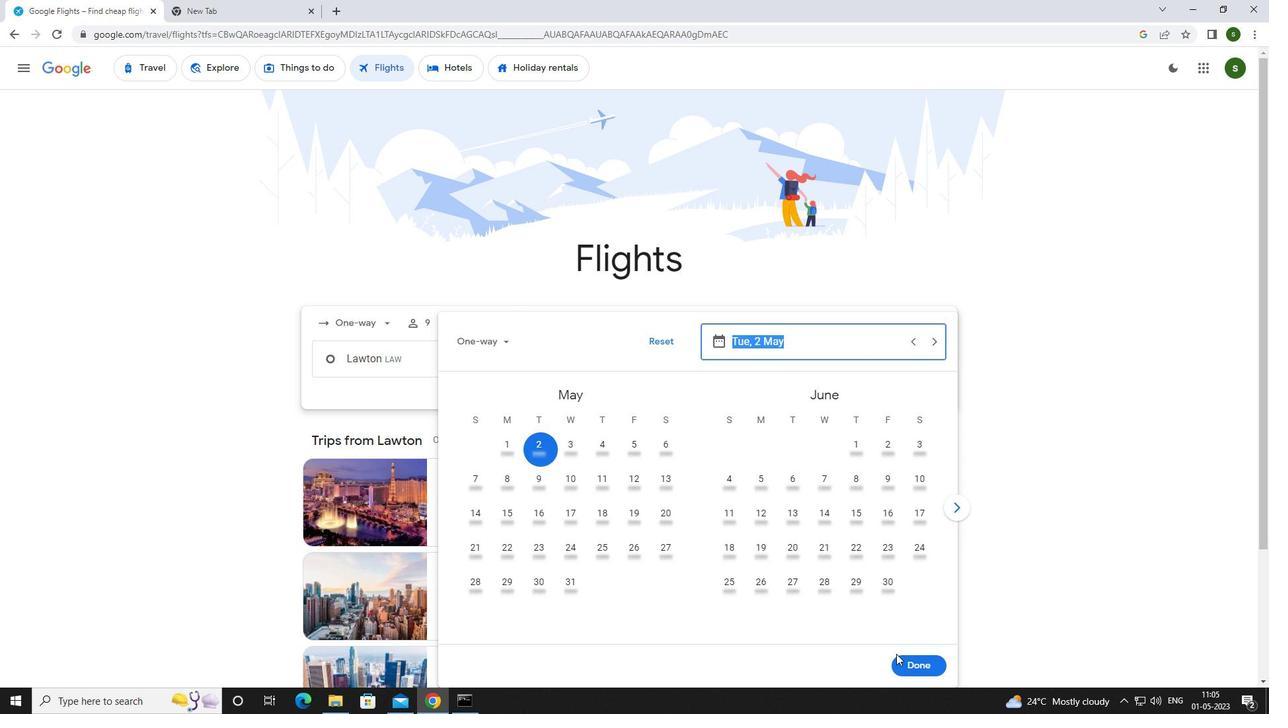 
Action: Mouse pressed left at (933, 675)
Screenshot: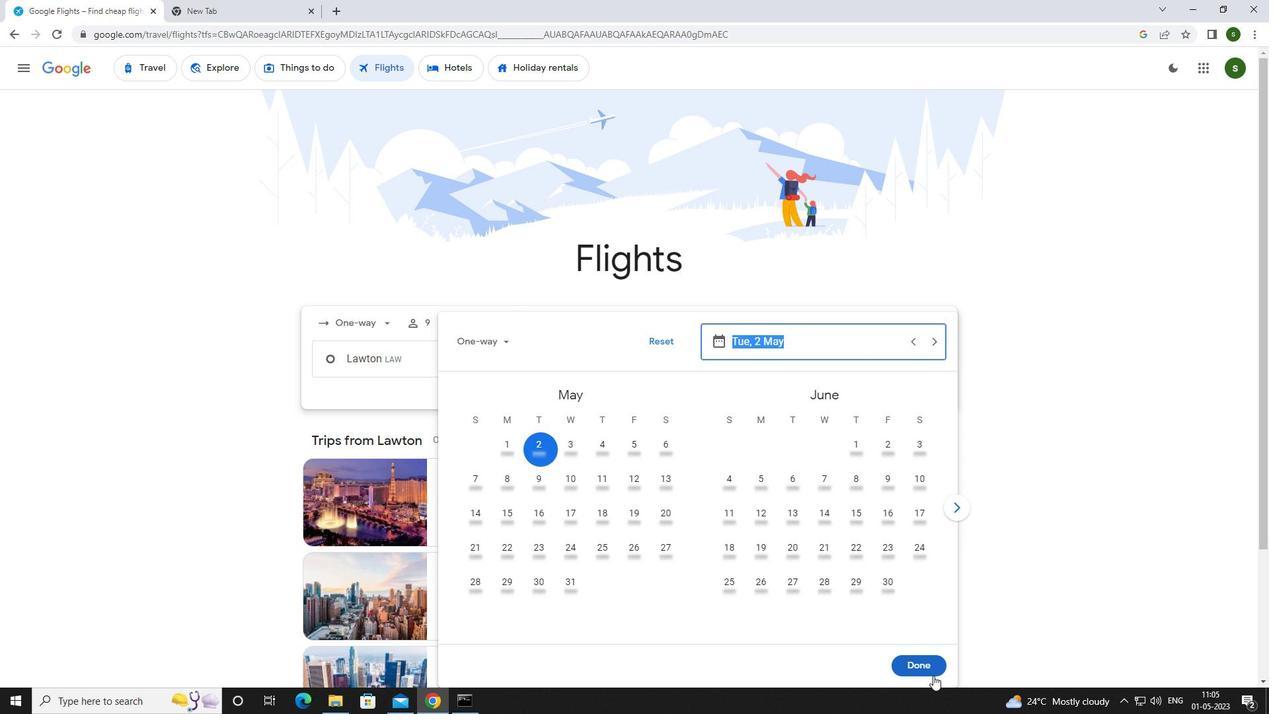 
Action: Mouse moved to (652, 414)
Screenshot: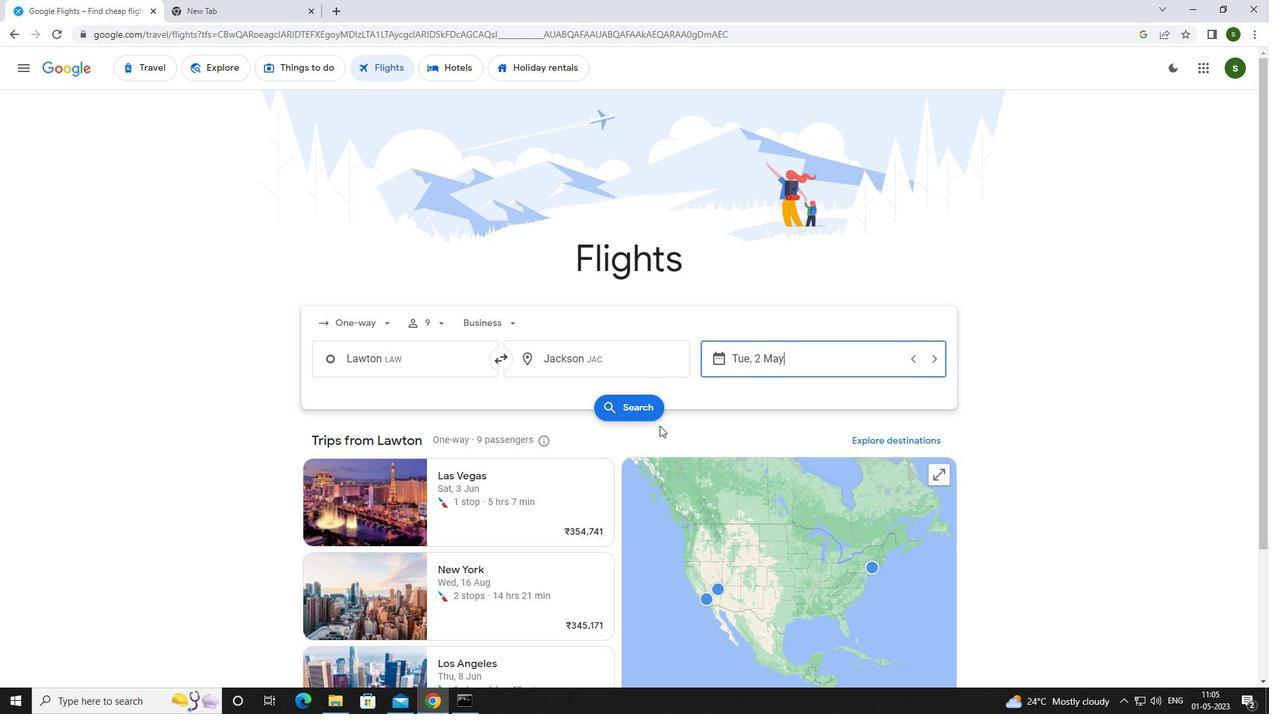 
Action: Mouse pressed left at (652, 414)
Screenshot: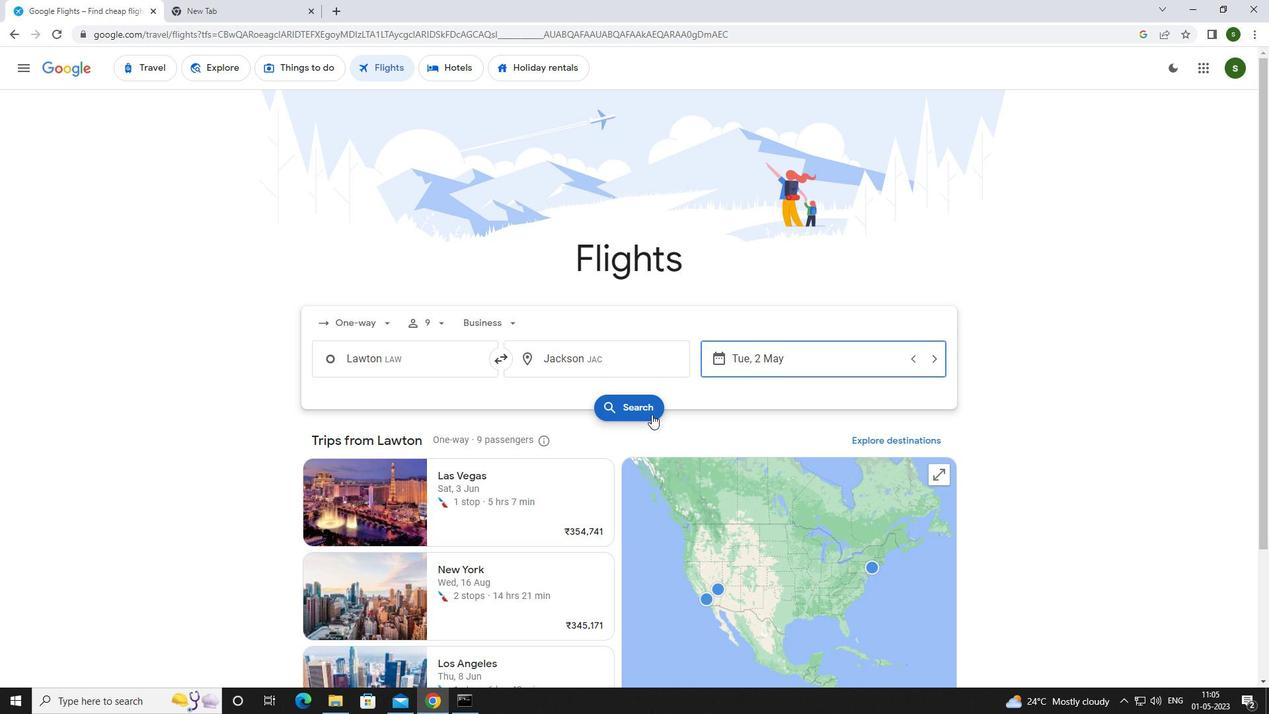 
Action: Mouse moved to (311, 193)
Screenshot: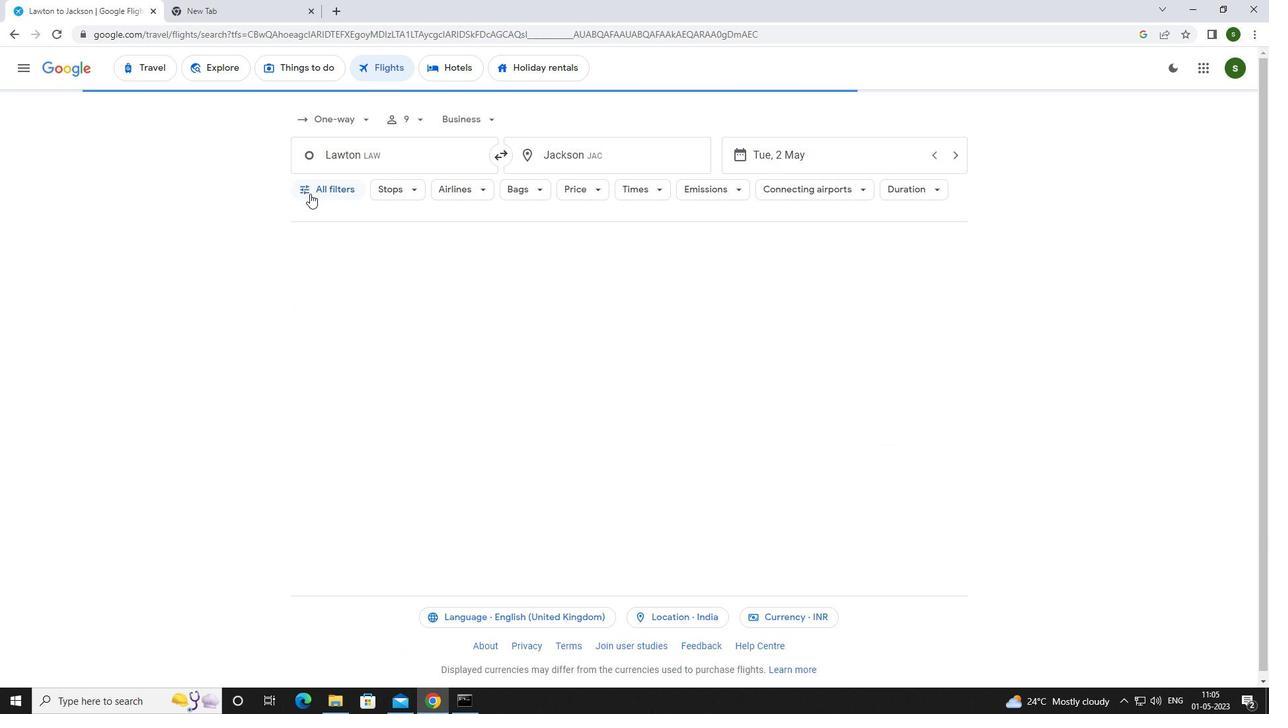 
Action: Mouse pressed left at (311, 193)
Screenshot: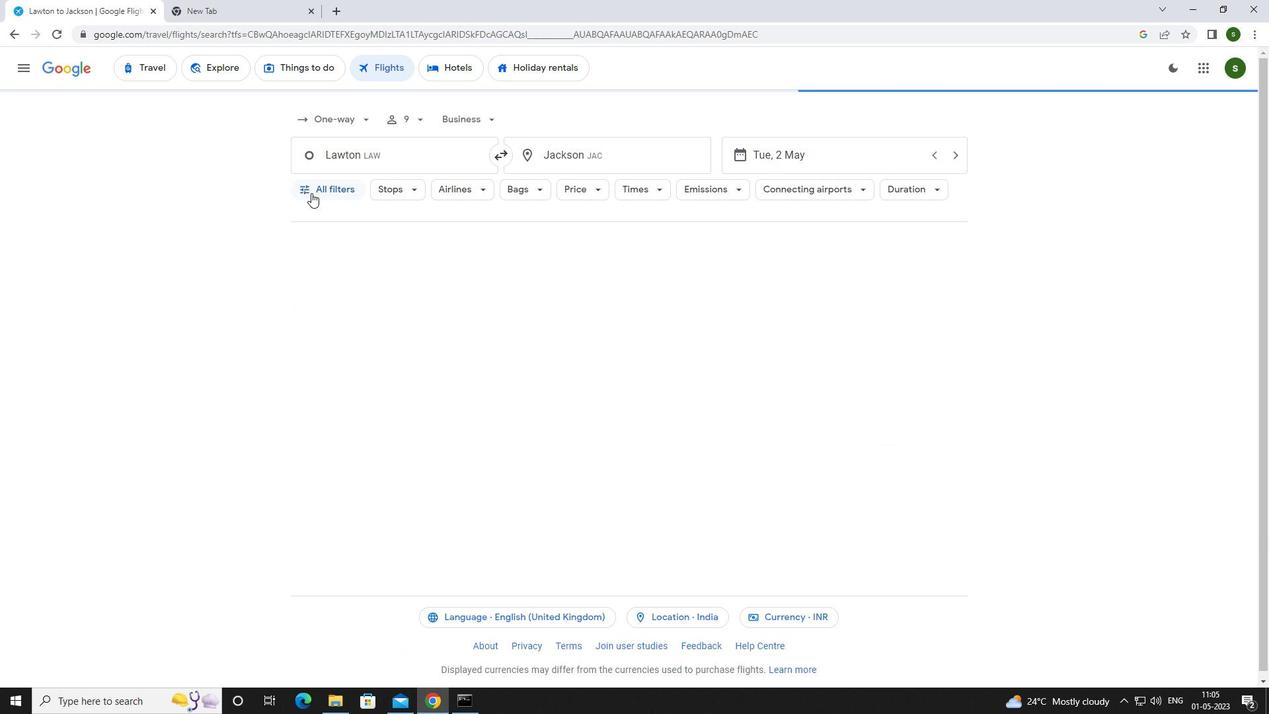 
Action: Mouse moved to (496, 470)
Screenshot: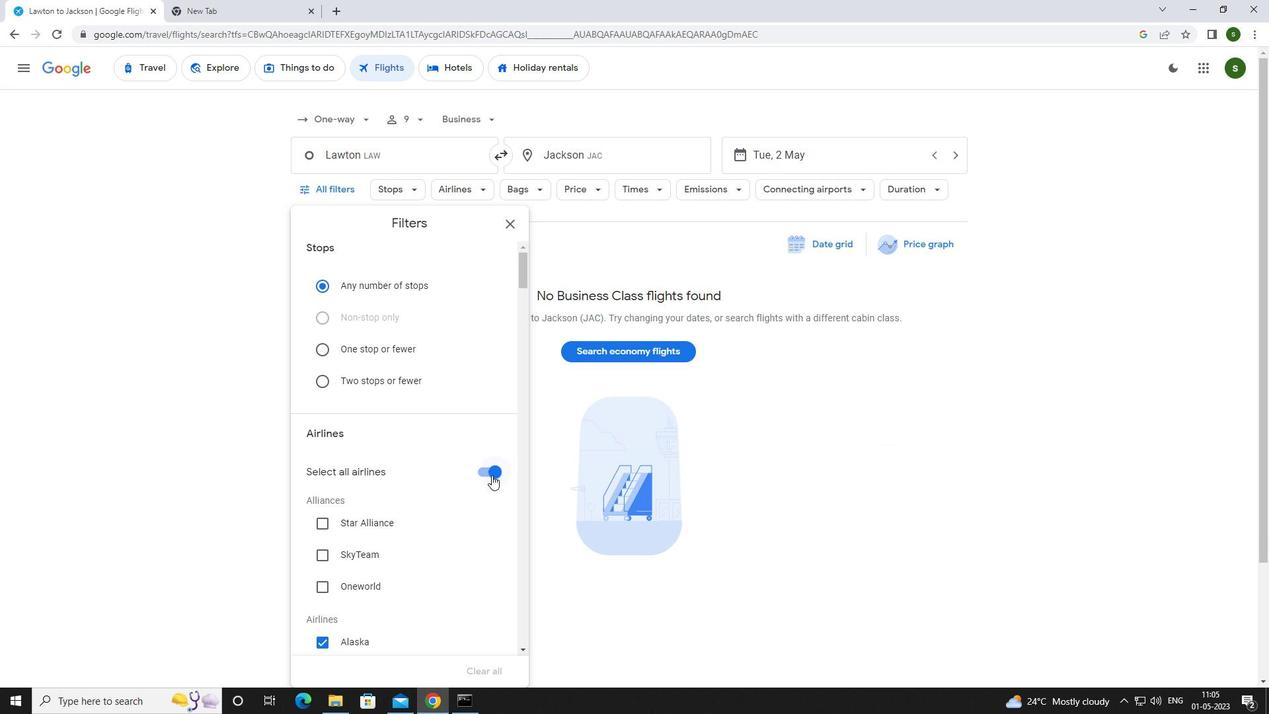 
Action: Mouse pressed left at (496, 470)
Screenshot: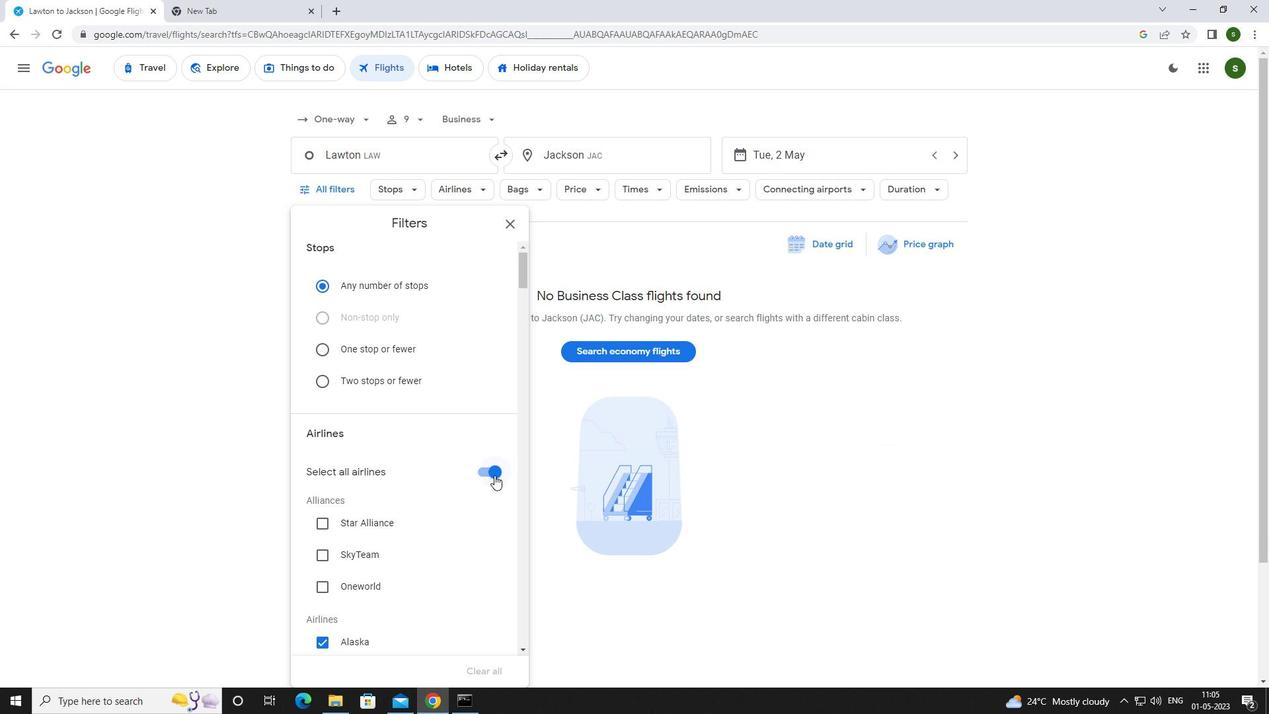 
Action: Mouse moved to (445, 424)
Screenshot: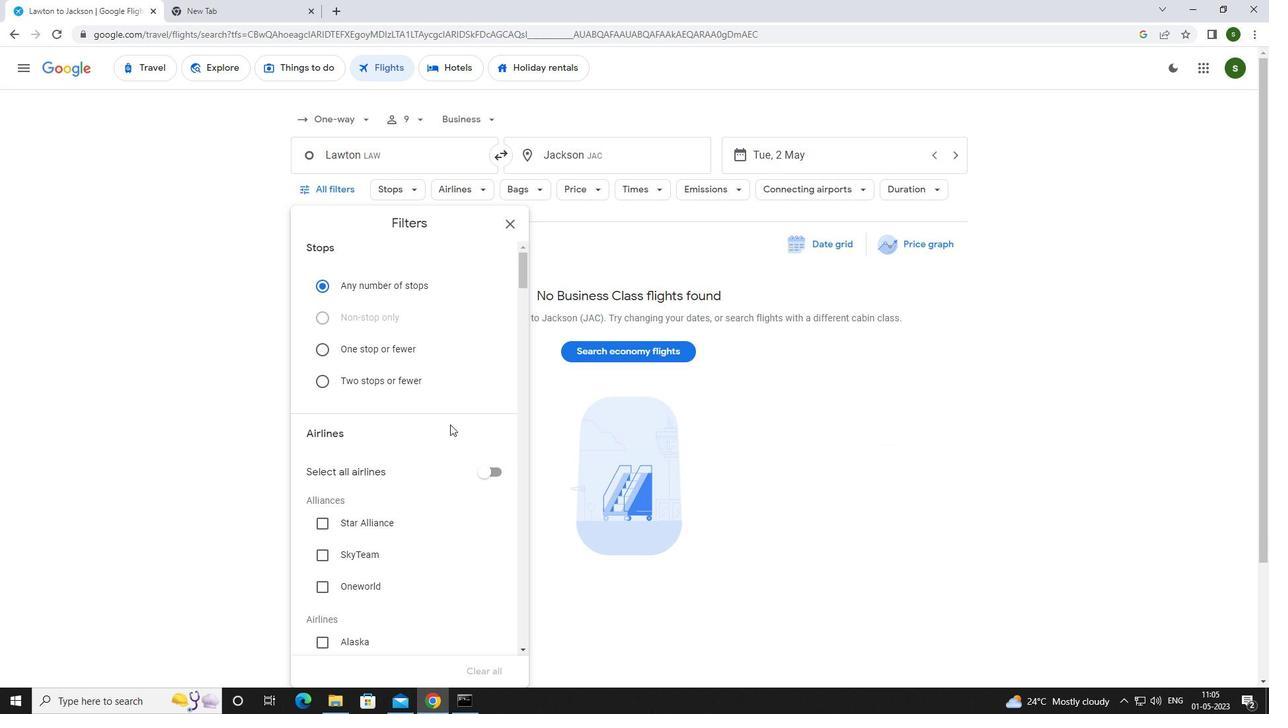
Action: Mouse scrolled (445, 423) with delta (0, 0)
Screenshot: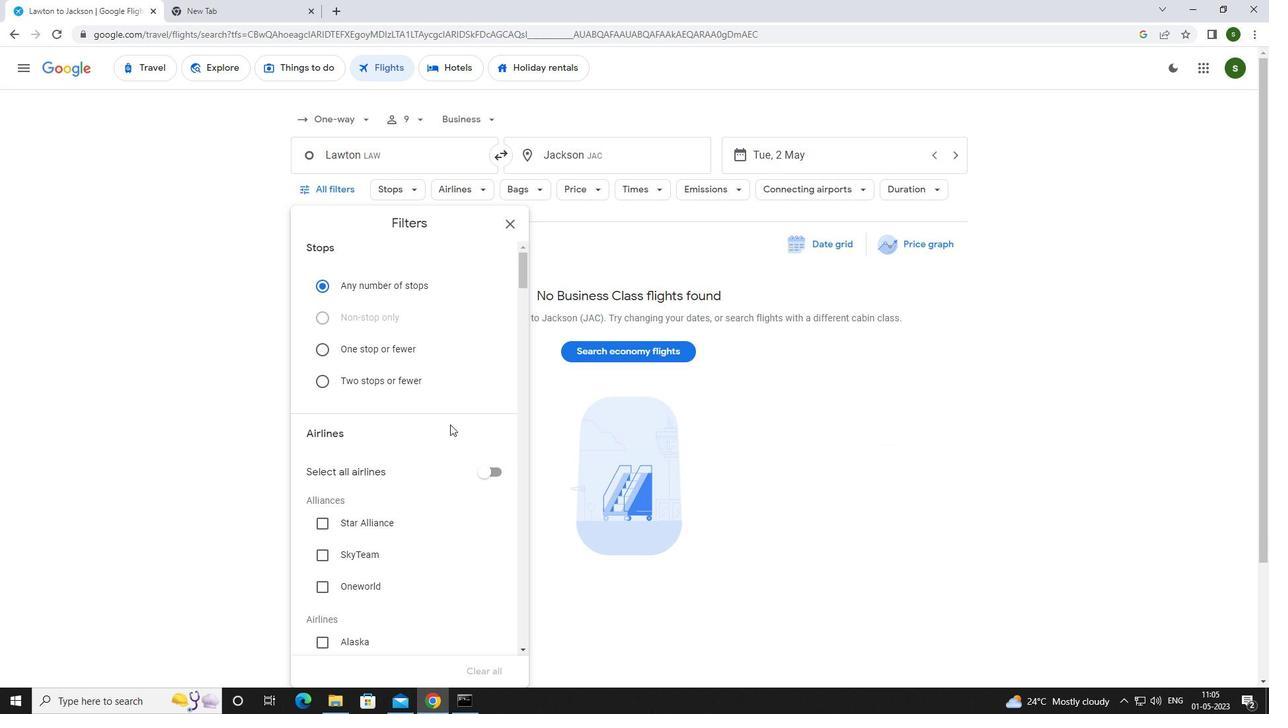 
Action: Mouse scrolled (445, 423) with delta (0, 0)
Screenshot: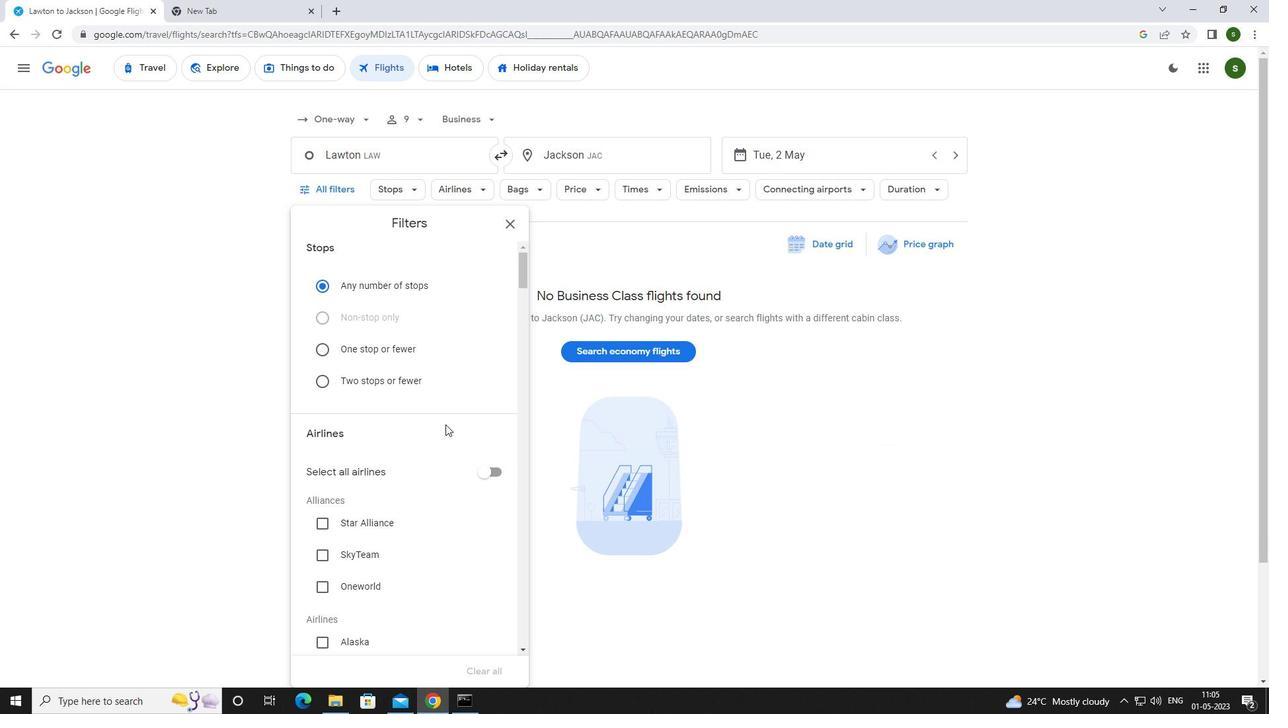 
Action: Mouse scrolled (445, 423) with delta (0, 0)
Screenshot: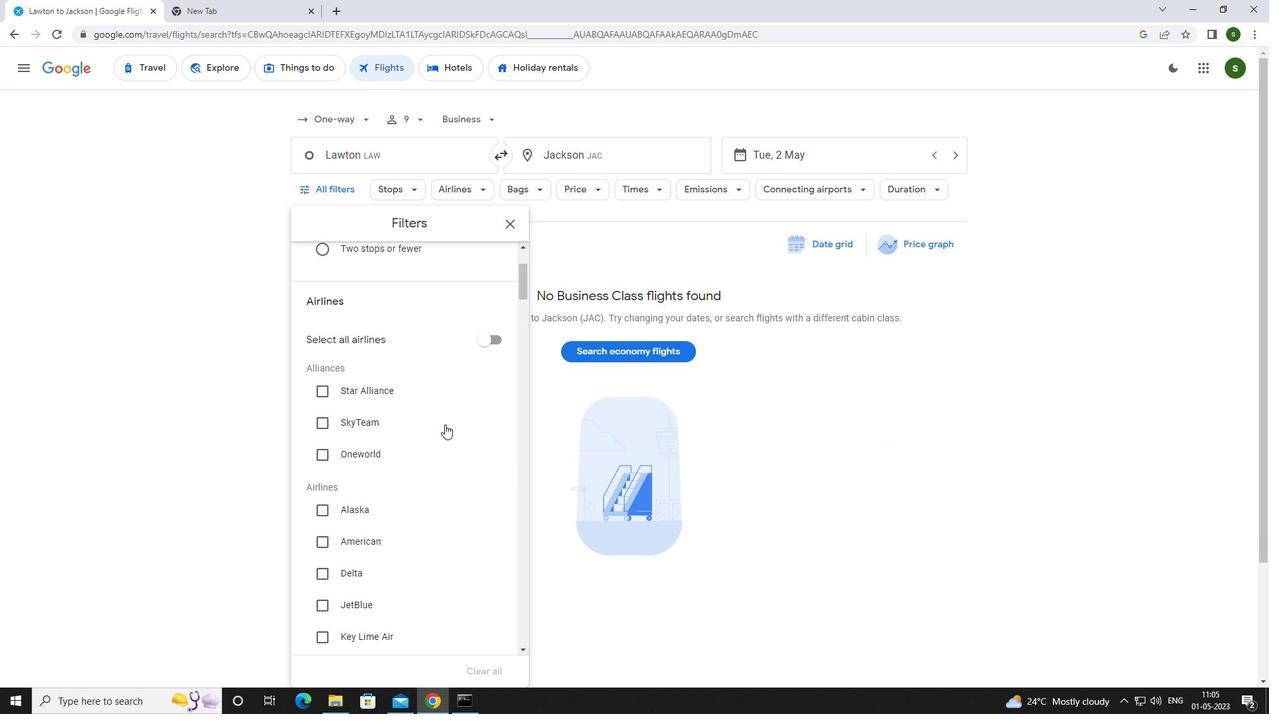 
Action: Mouse scrolled (445, 423) with delta (0, 0)
Screenshot: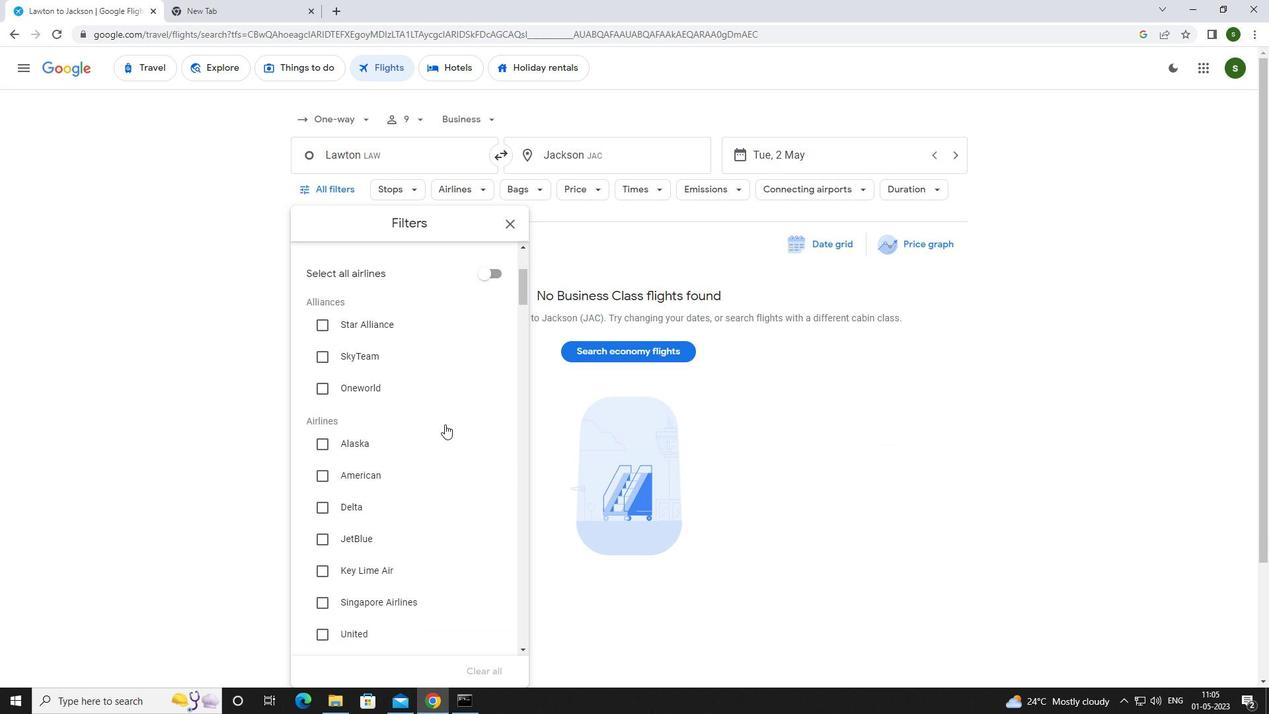 
Action: Mouse scrolled (445, 423) with delta (0, 0)
Screenshot: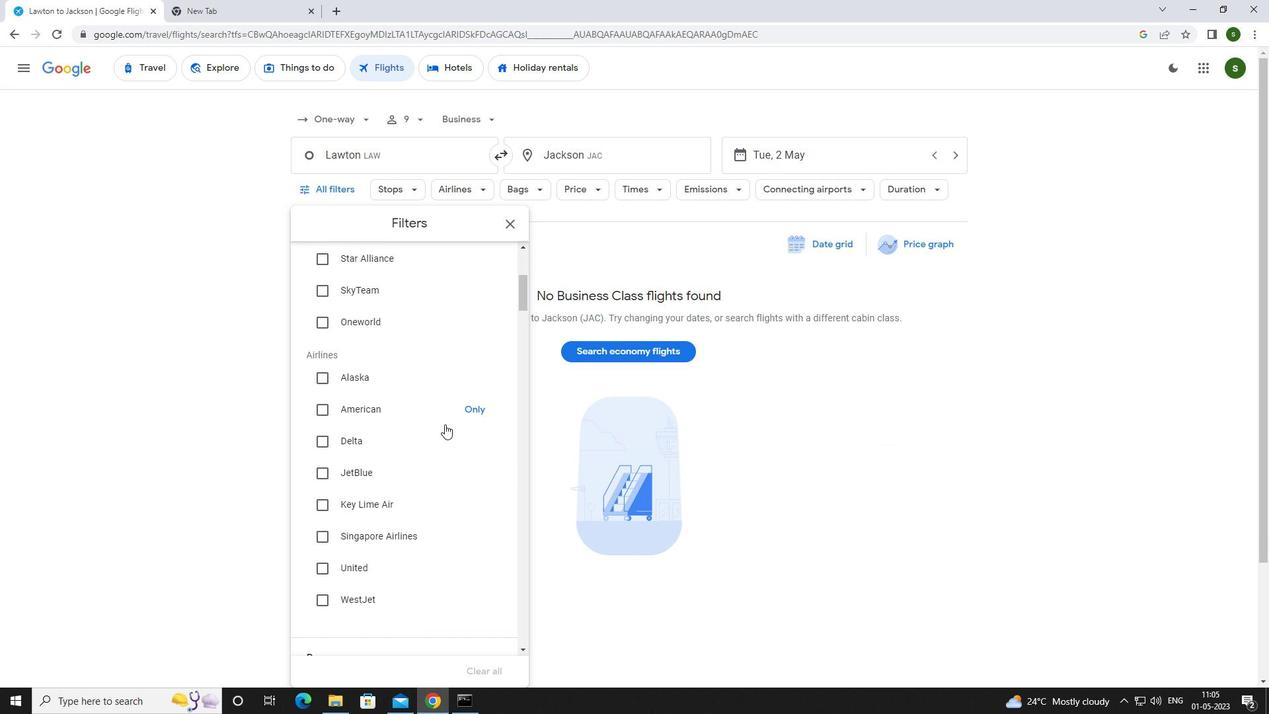 
Action: Mouse scrolled (445, 423) with delta (0, 0)
Screenshot: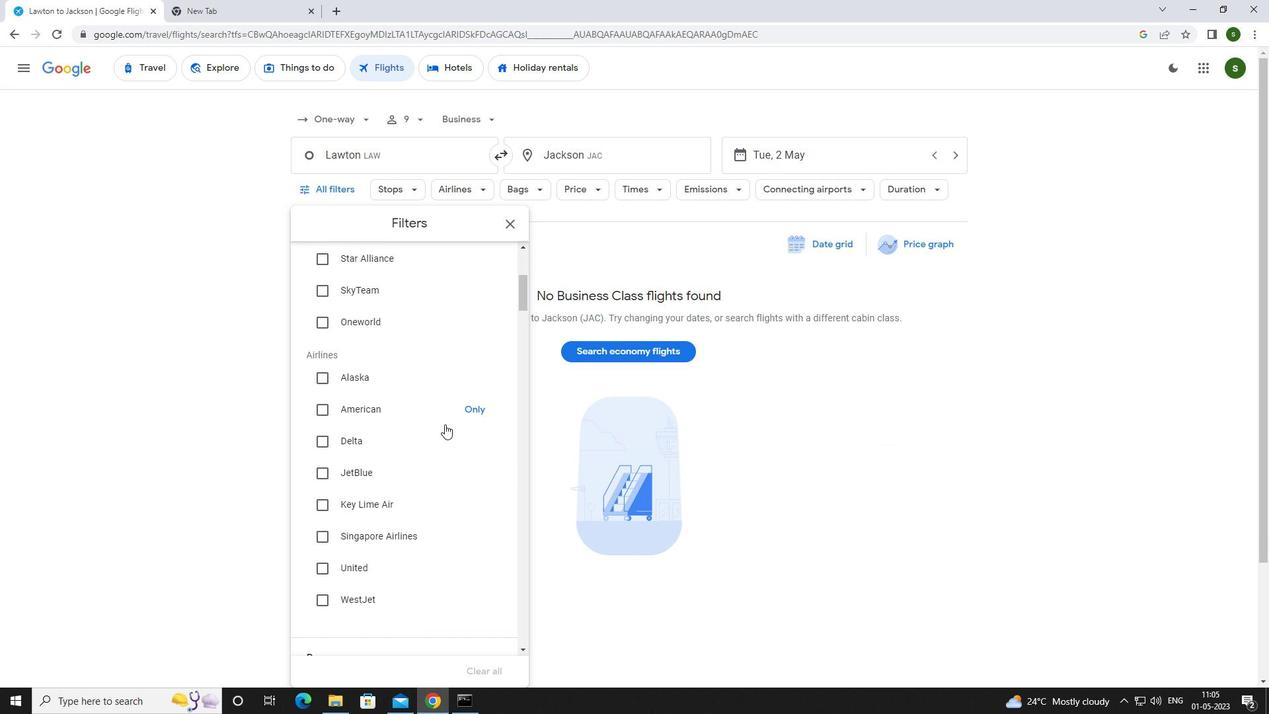 
Action: Mouse scrolled (445, 423) with delta (0, 0)
Screenshot: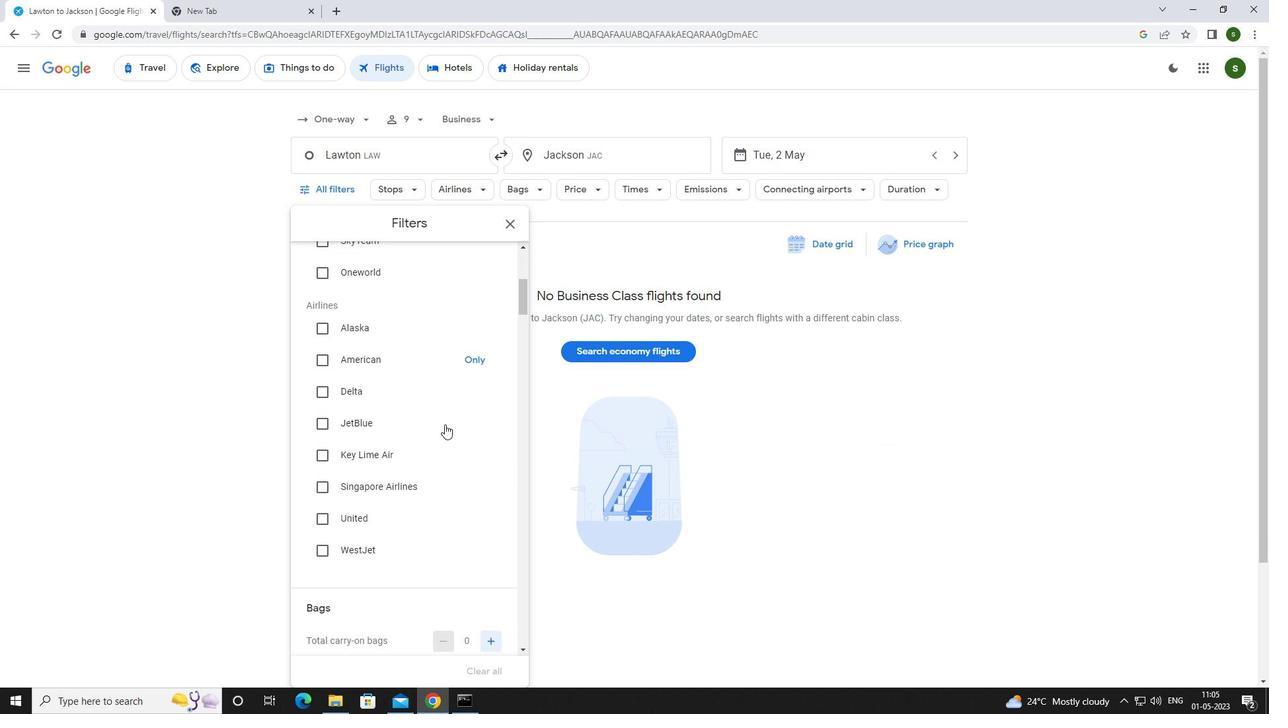 
Action: Mouse scrolled (445, 423) with delta (0, 0)
Screenshot: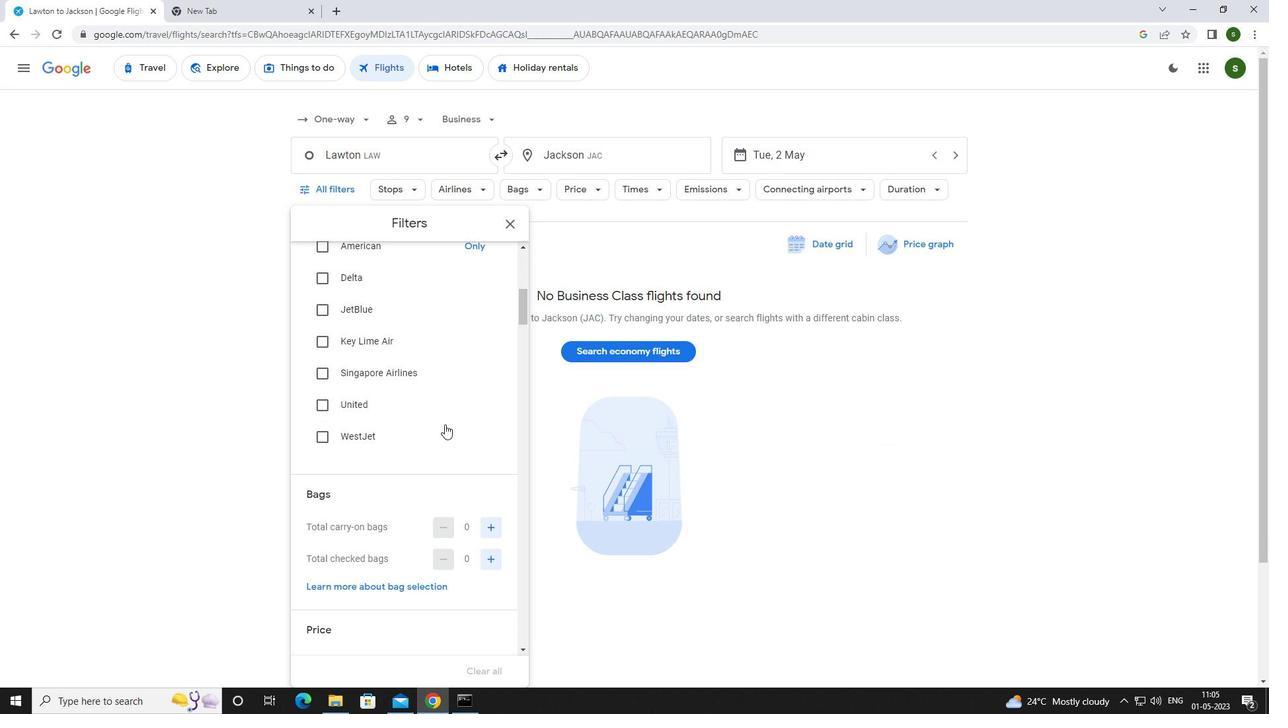 
Action: Mouse moved to (494, 425)
Screenshot: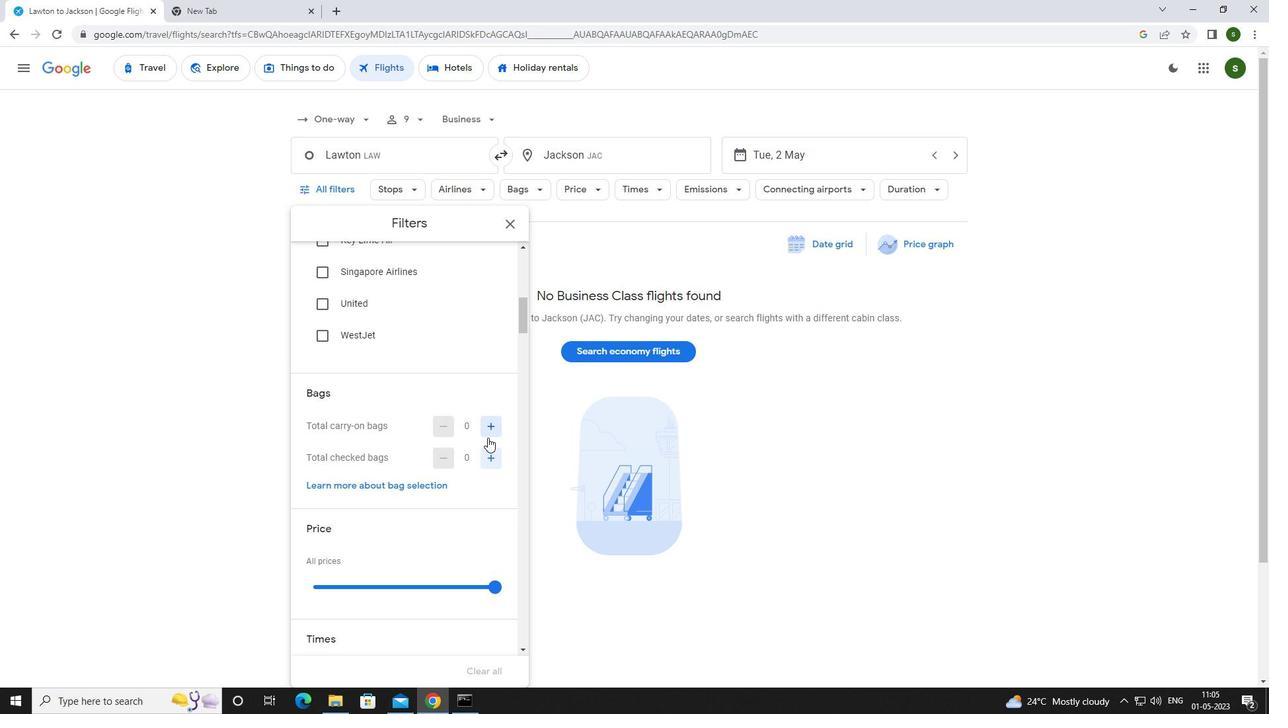 
Action: Mouse pressed left at (494, 425)
Screenshot: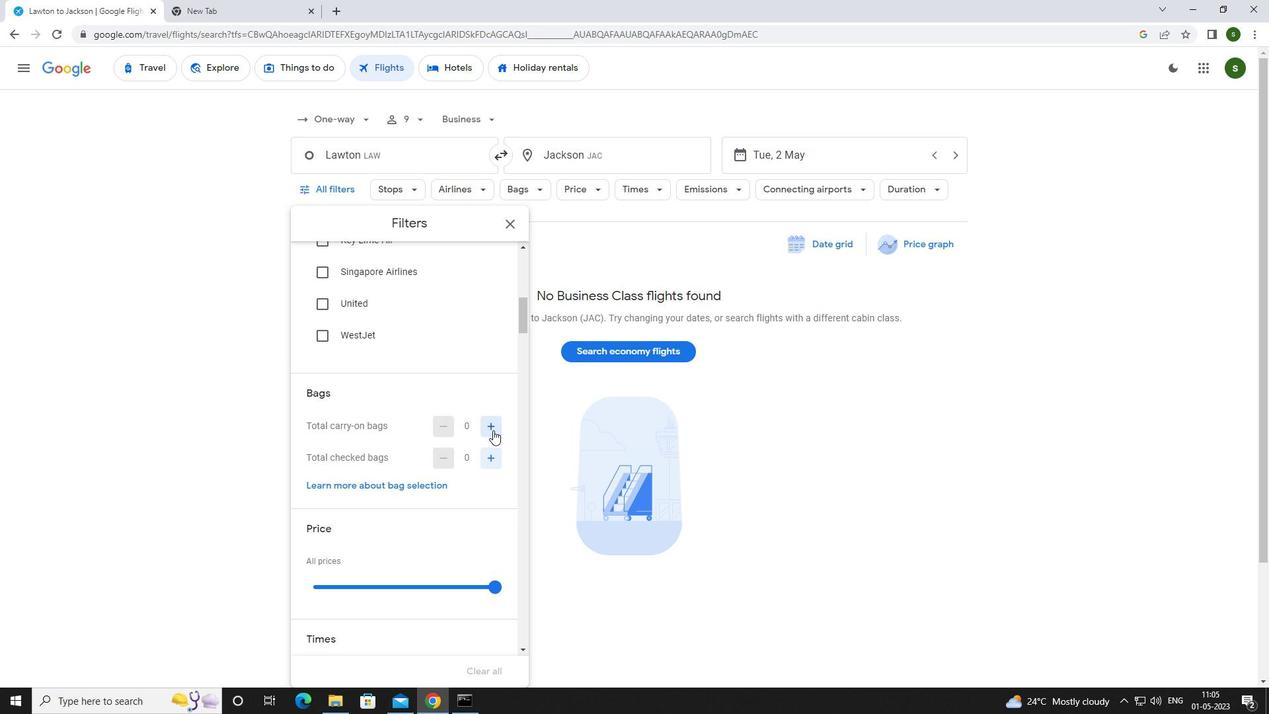
Action: Mouse scrolled (494, 425) with delta (0, 0)
Screenshot: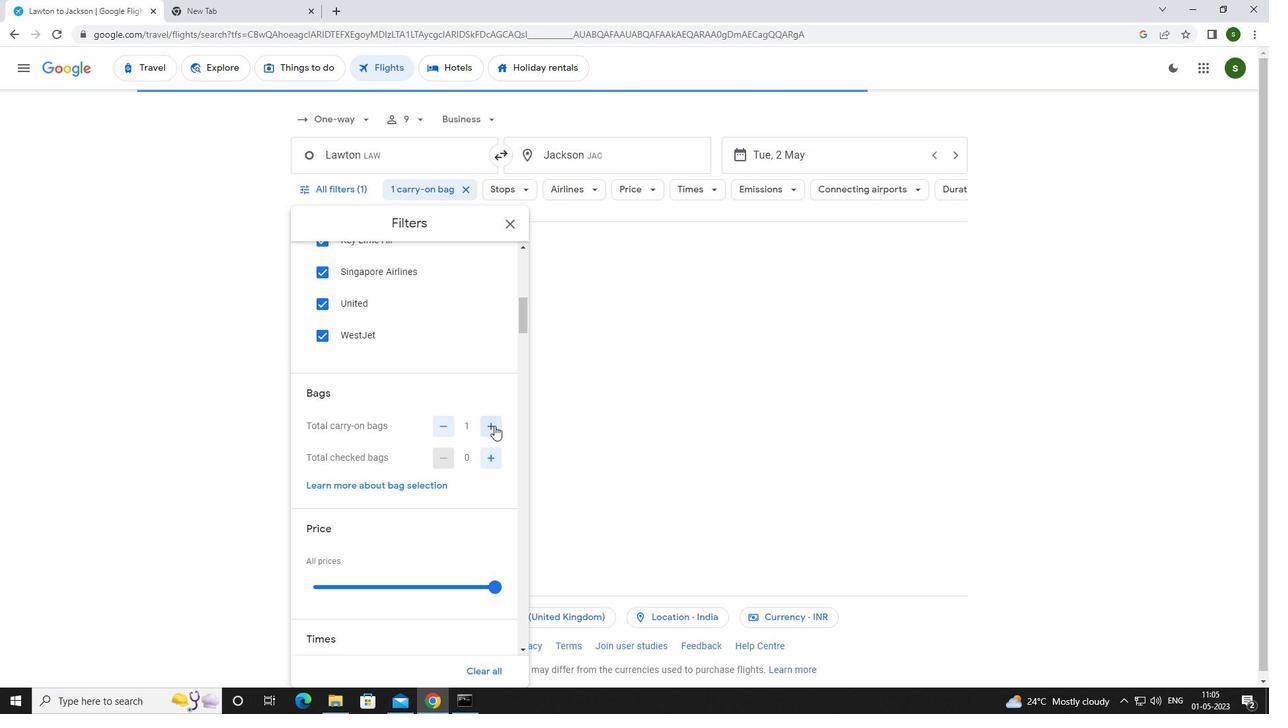 
Action: Mouse scrolled (494, 425) with delta (0, 0)
Screenshot: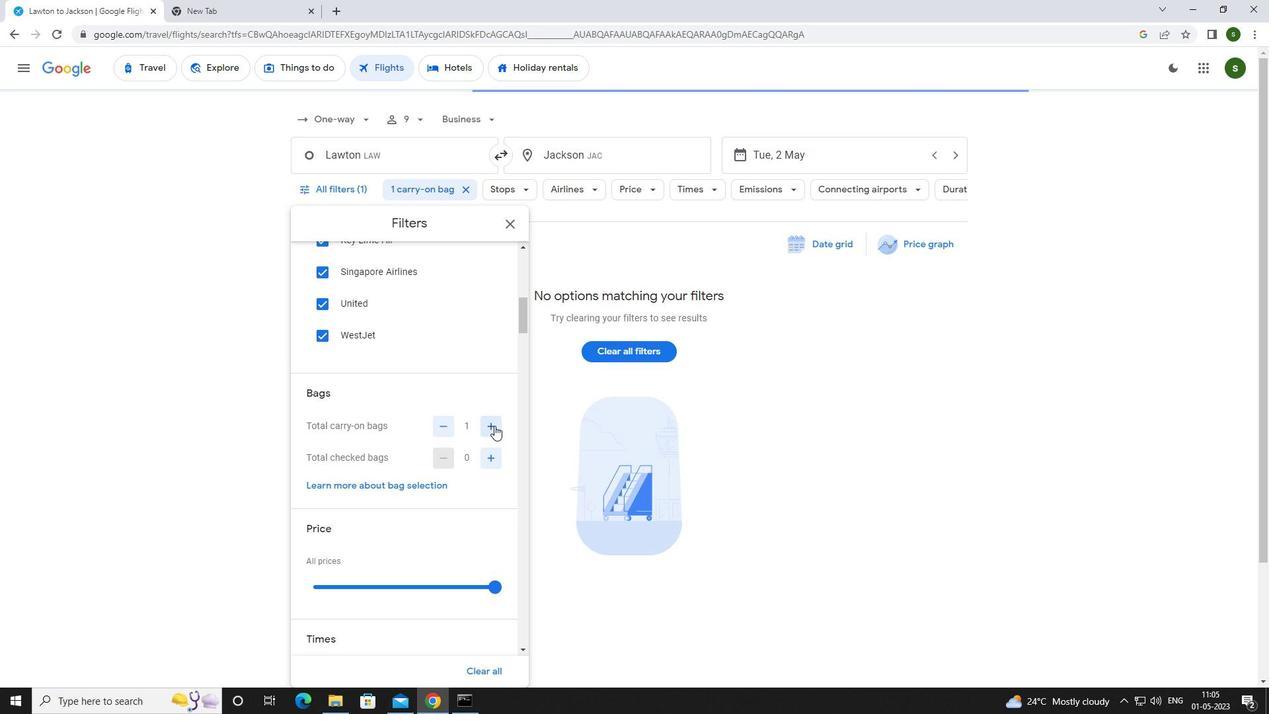 
Action: Mouse scrolled (494, 425) with delta (0, 0)
Screenshot: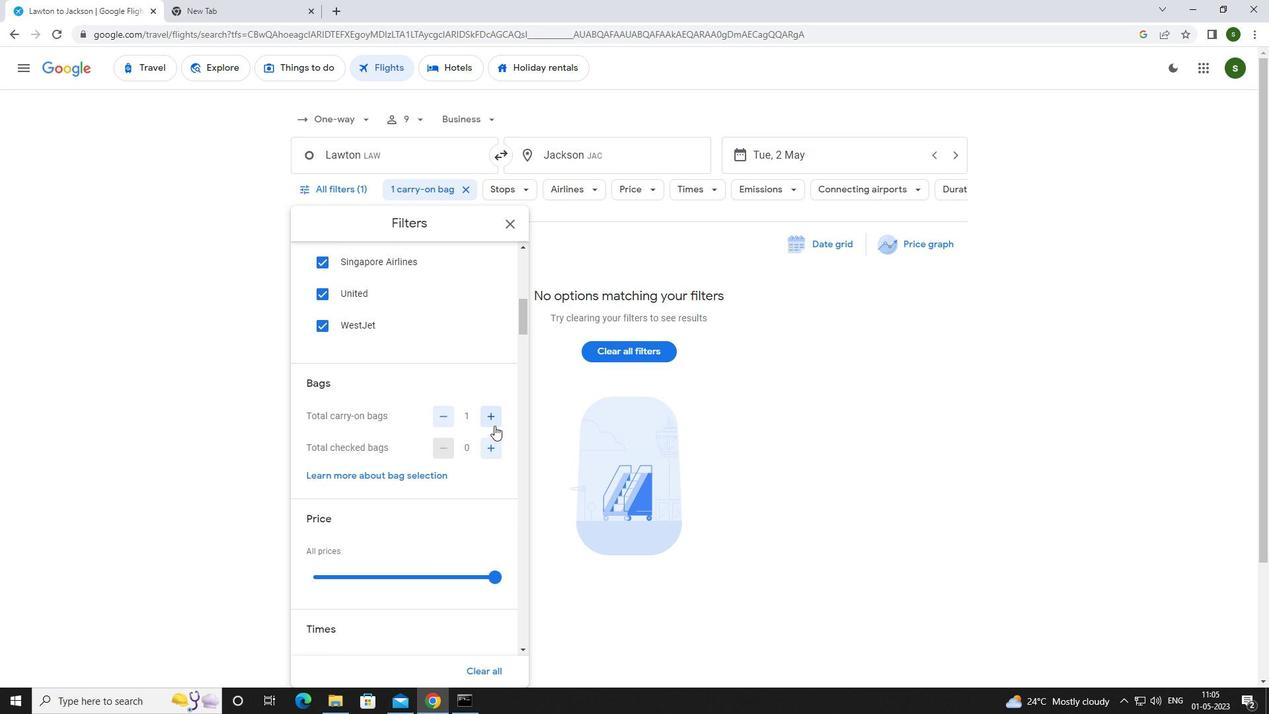
Action: Mouse scrolled (494, 425) with delta (0, 0)
Screenshot: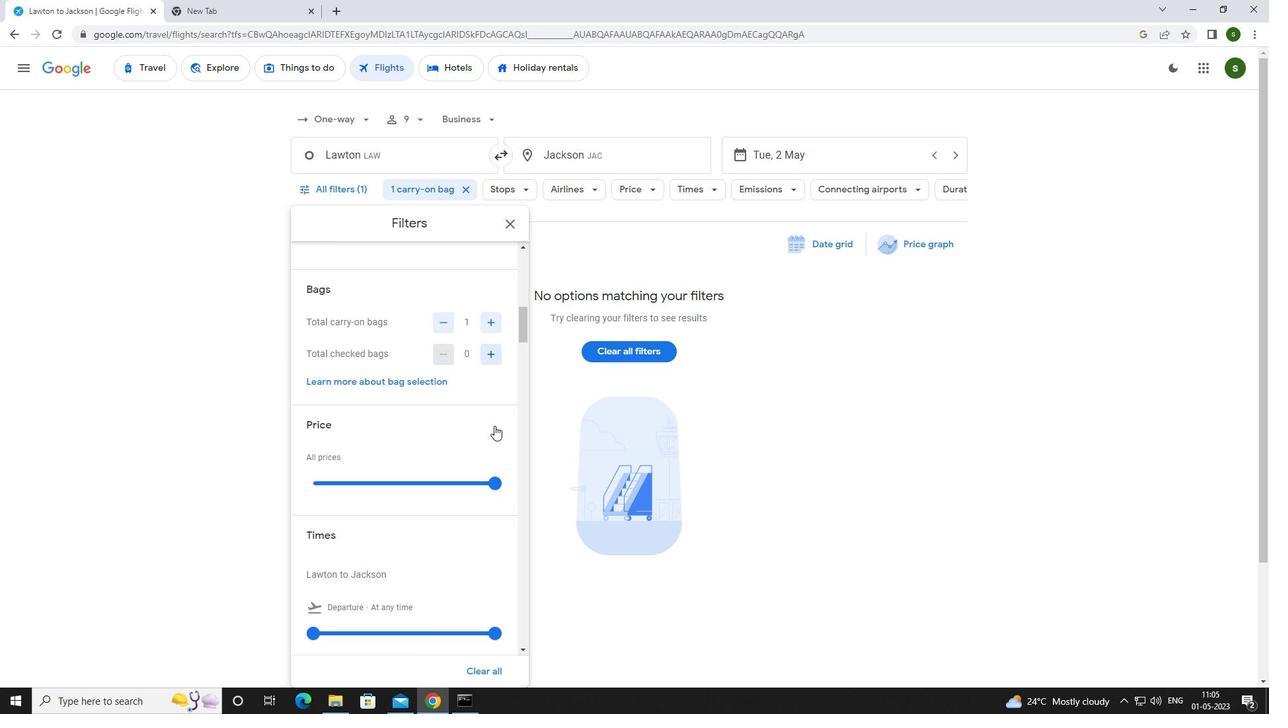 
Action: Mouse moved to (489, 321)
Screenshot: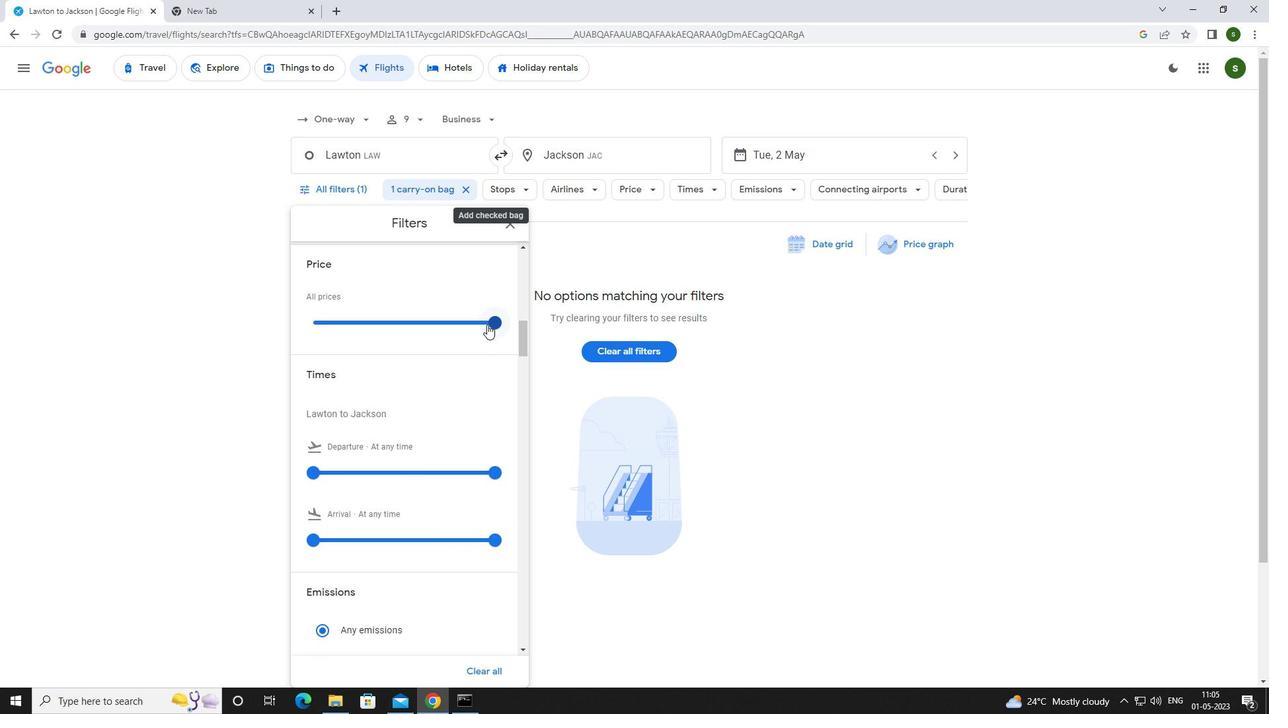 
Action: Mouse pressed left at (489, 321)
Screenshot: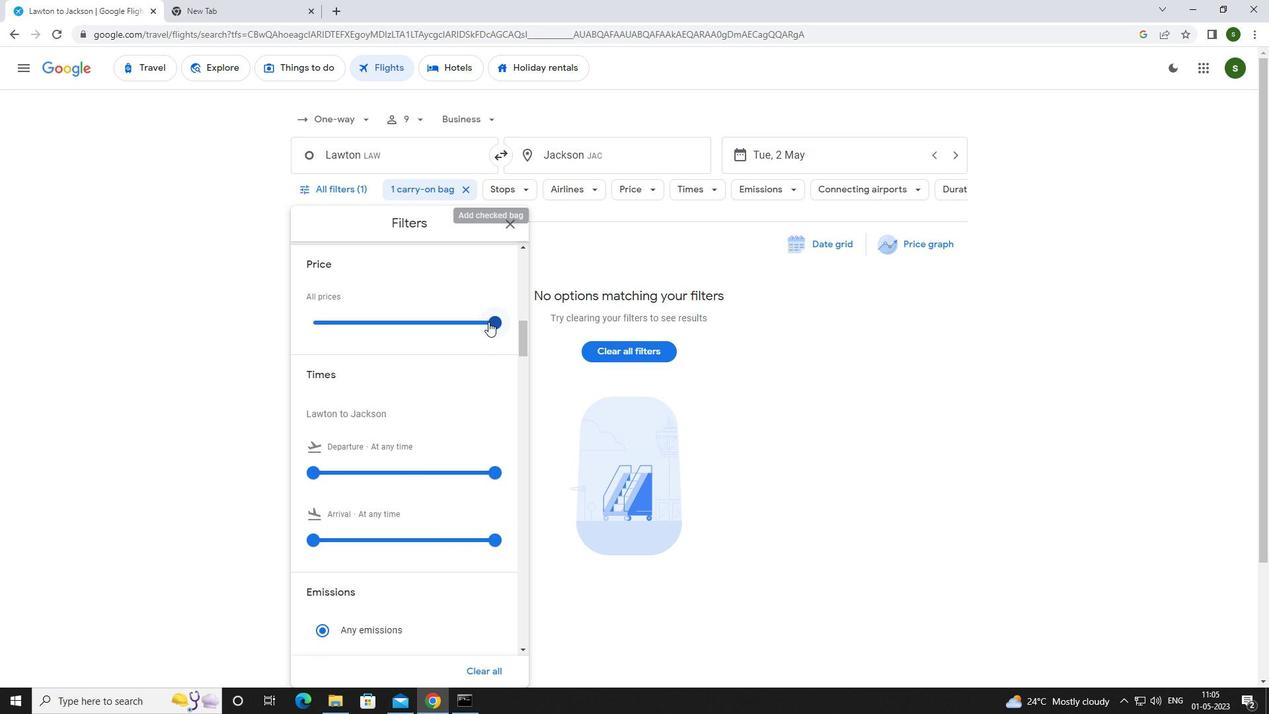 
Action: Mouse moved to (442, 380)
Screenshot: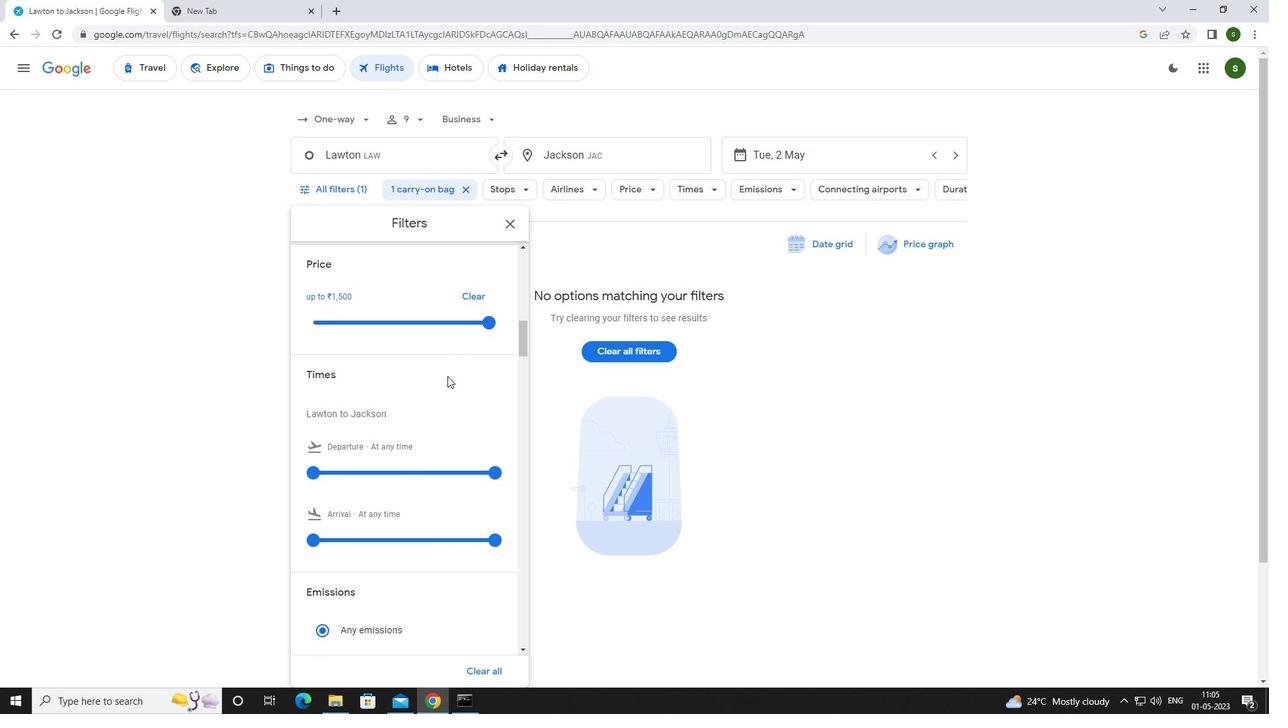 
Action: Mouse scrolled (442, 380) with delta (0, 0)
Screenshot: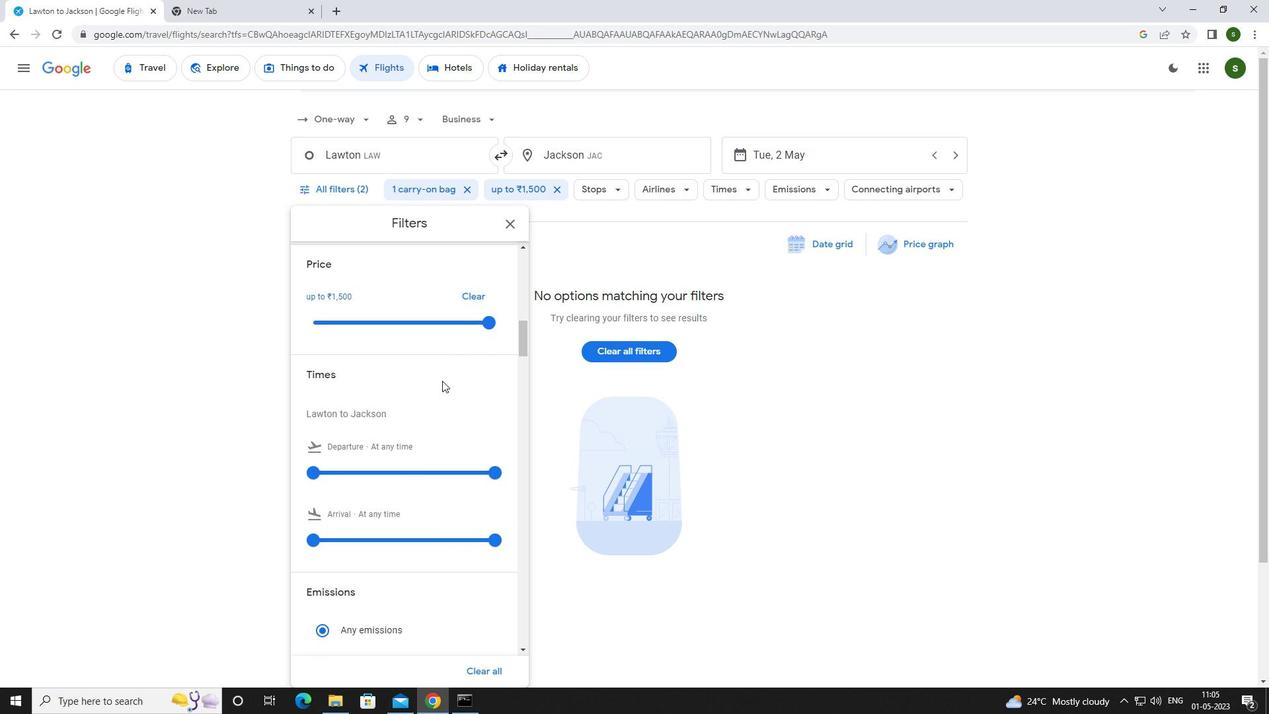 
Action: Mouse moved to (313, 408)
Screenshot: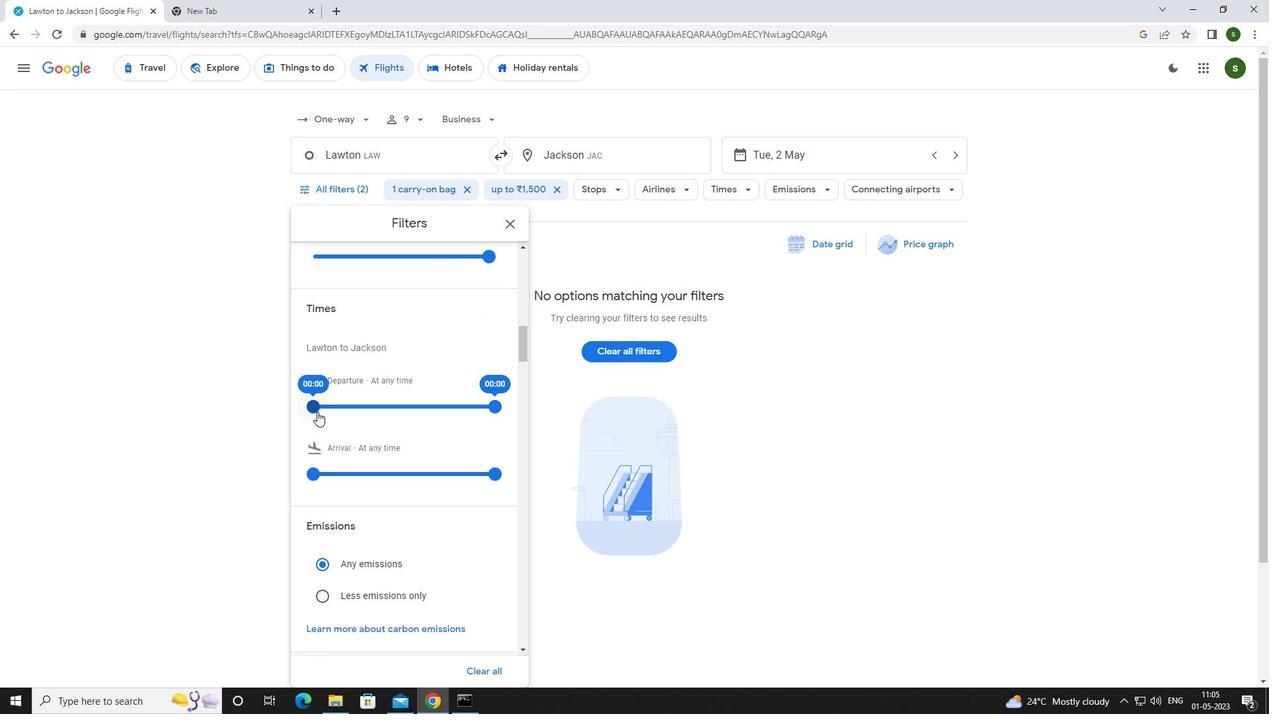 
Action: Mouse pressed left at (313, 408)
Screenshot: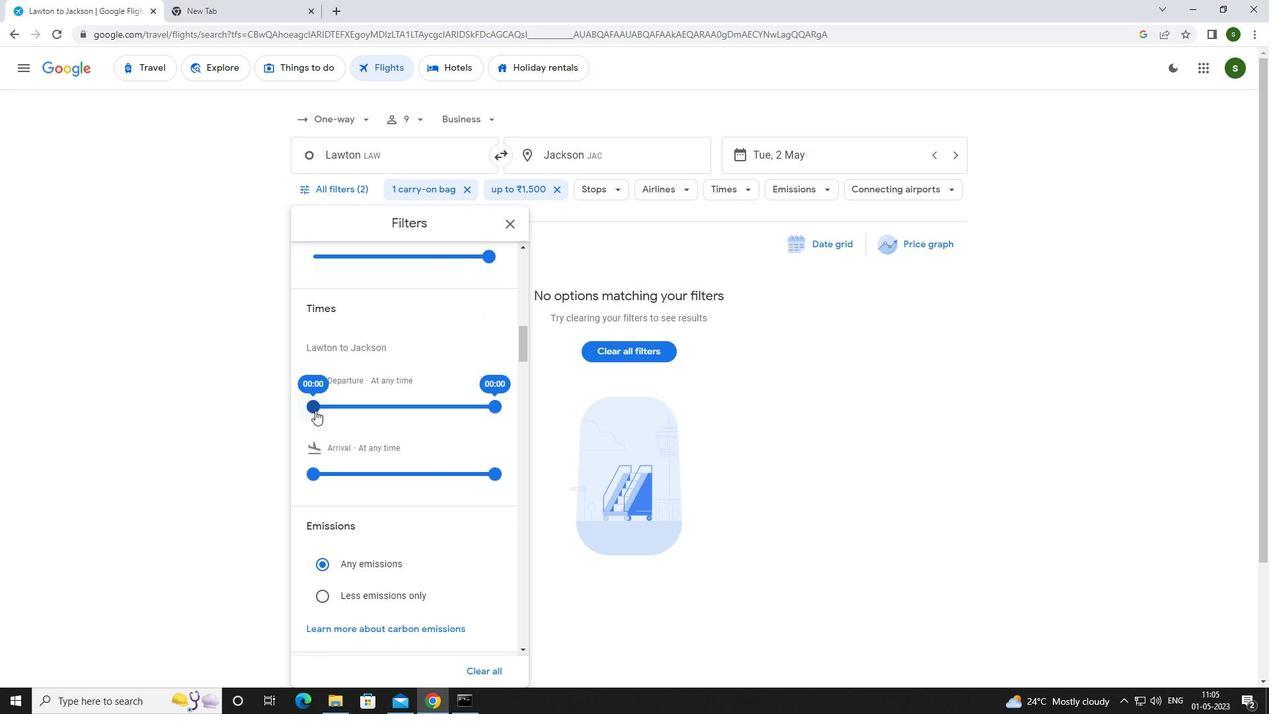
Action: Mouse moved to (769, 396)
Screenshot: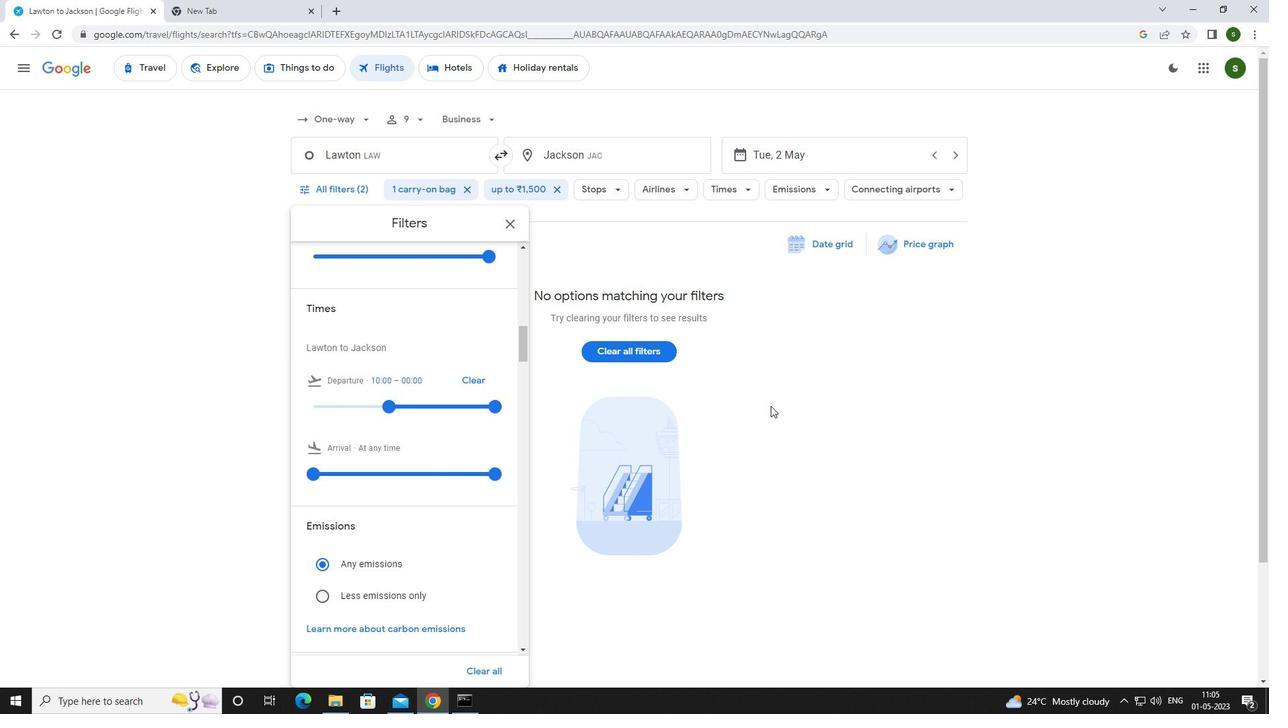 
Action: Mouse pressed left at (769, 396)
Screenshot: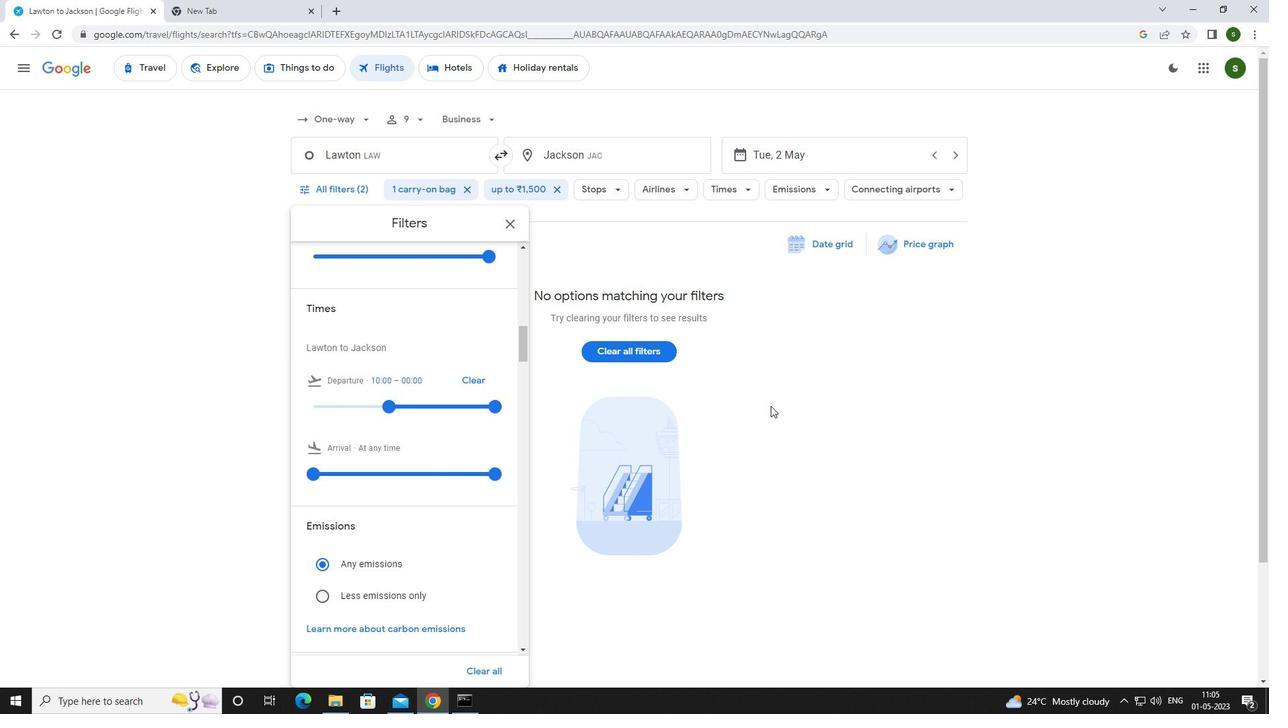 
